 Task: Send an email with the signature Caleb Scott with the subject 'Apology' and the message 'Please find below my proposed solution.' from softage.1@softage.net to softage.7@softage.net and softage.8@softage.net with an attached document Privacy_policy.pdf
Action: Mouse moved to (120, 150)
Screenshot: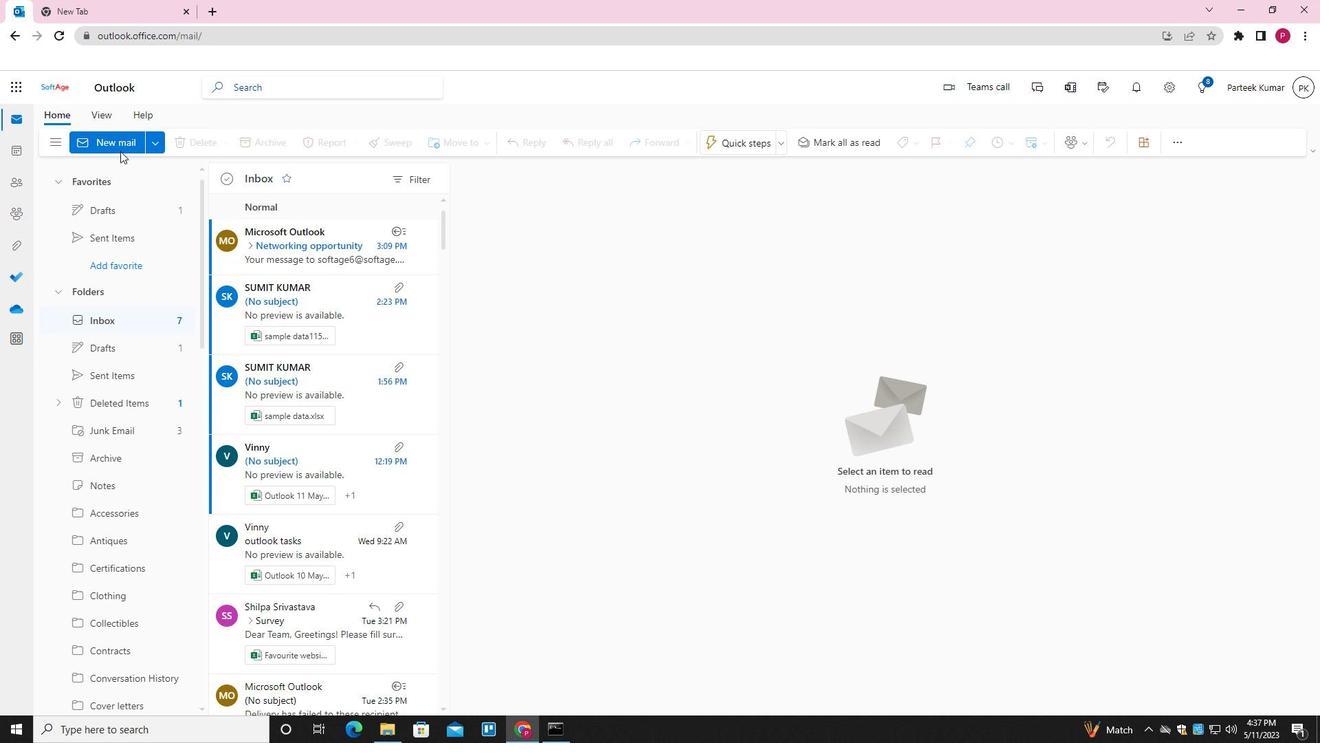
Action: Mouse pressed left at (120, 150)
Screenshot: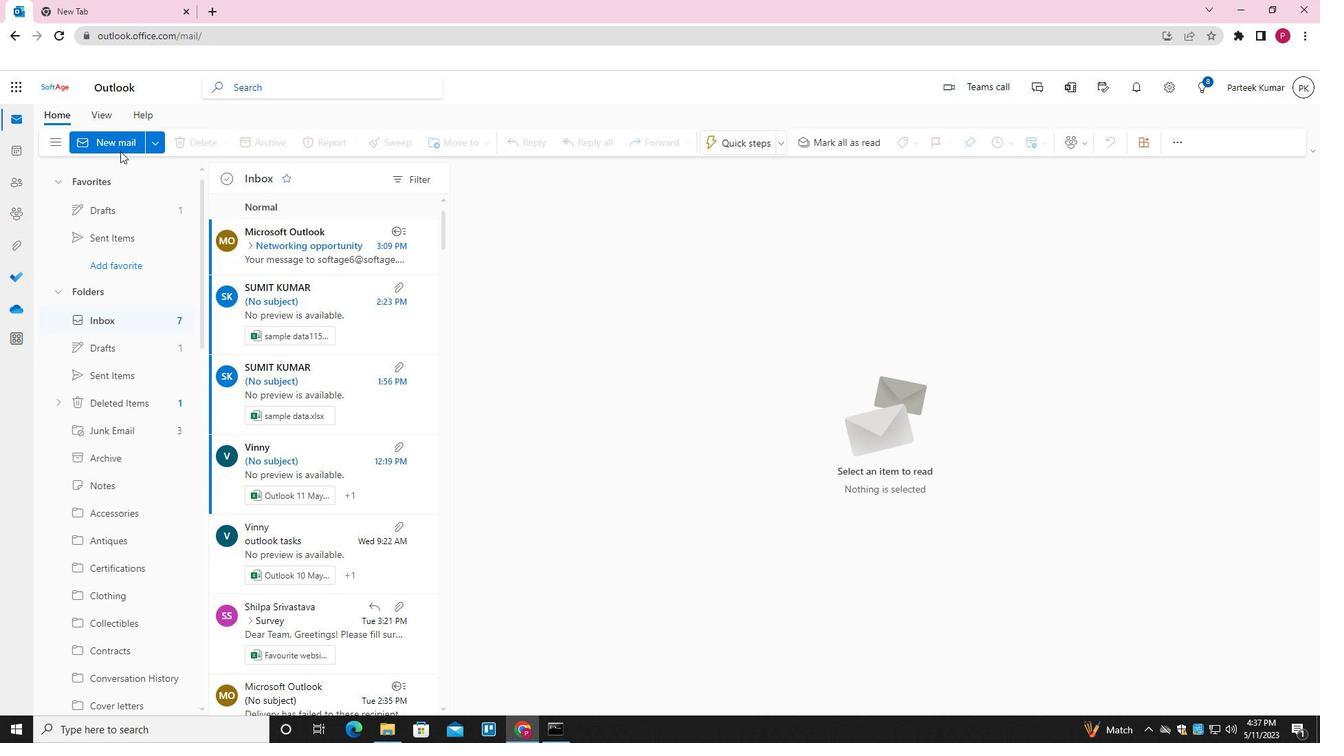 
Action: Mouse moved to (563, 362)
Screenshot: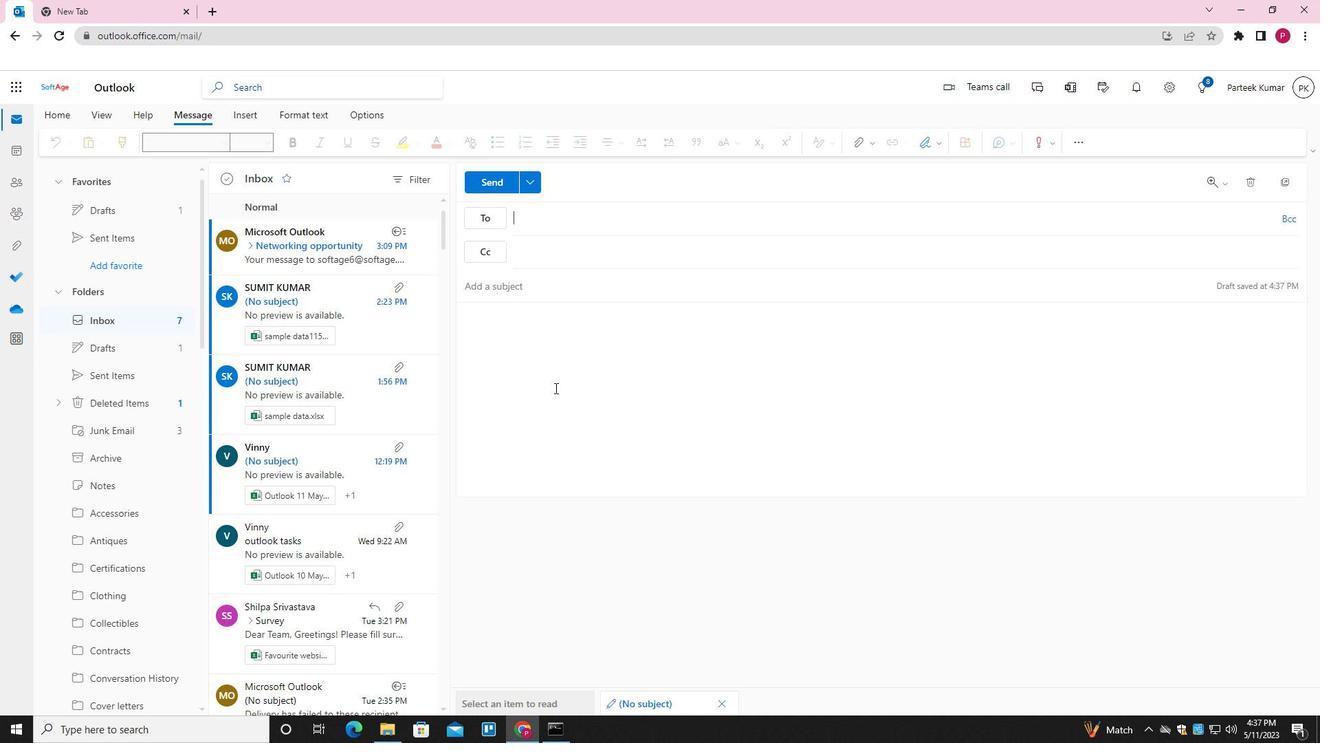 
Action: Mouse pressed left at (563, 362)
Screenshot: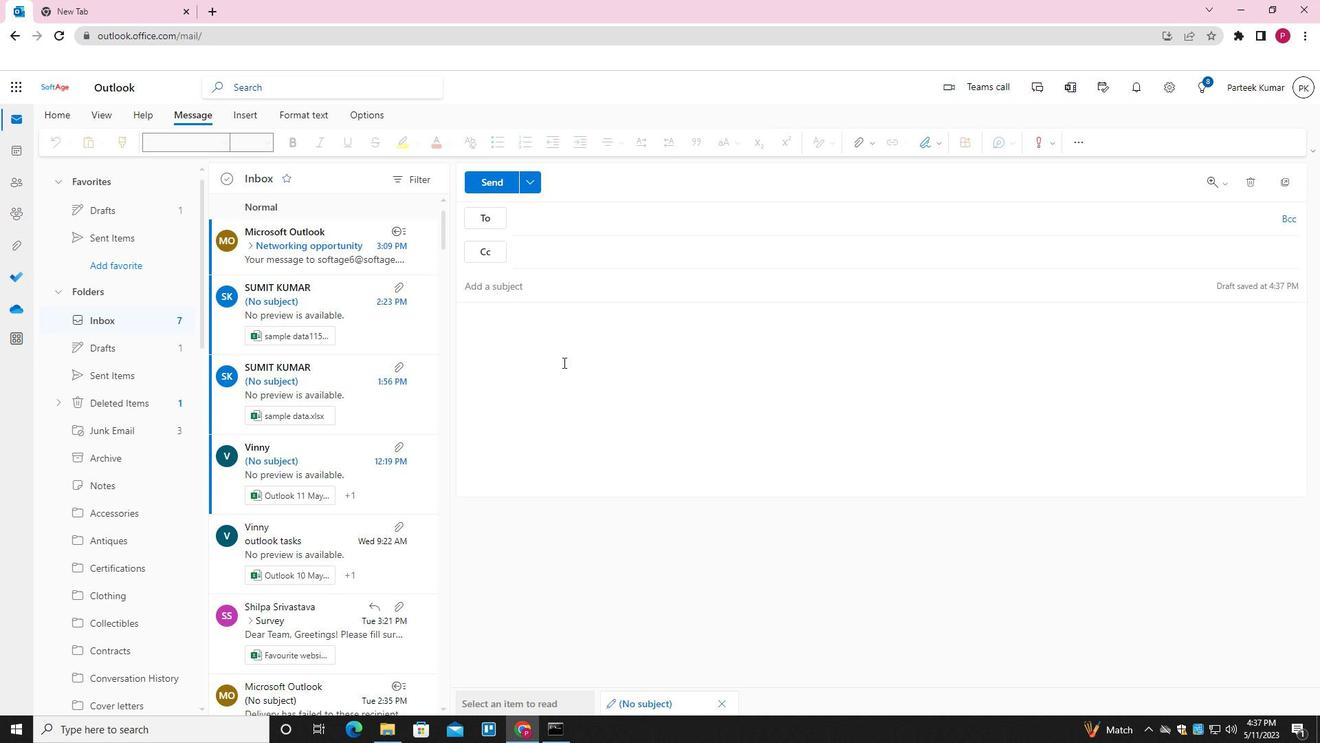 
Action: Mouse moved to (939, 138)
Screenshot: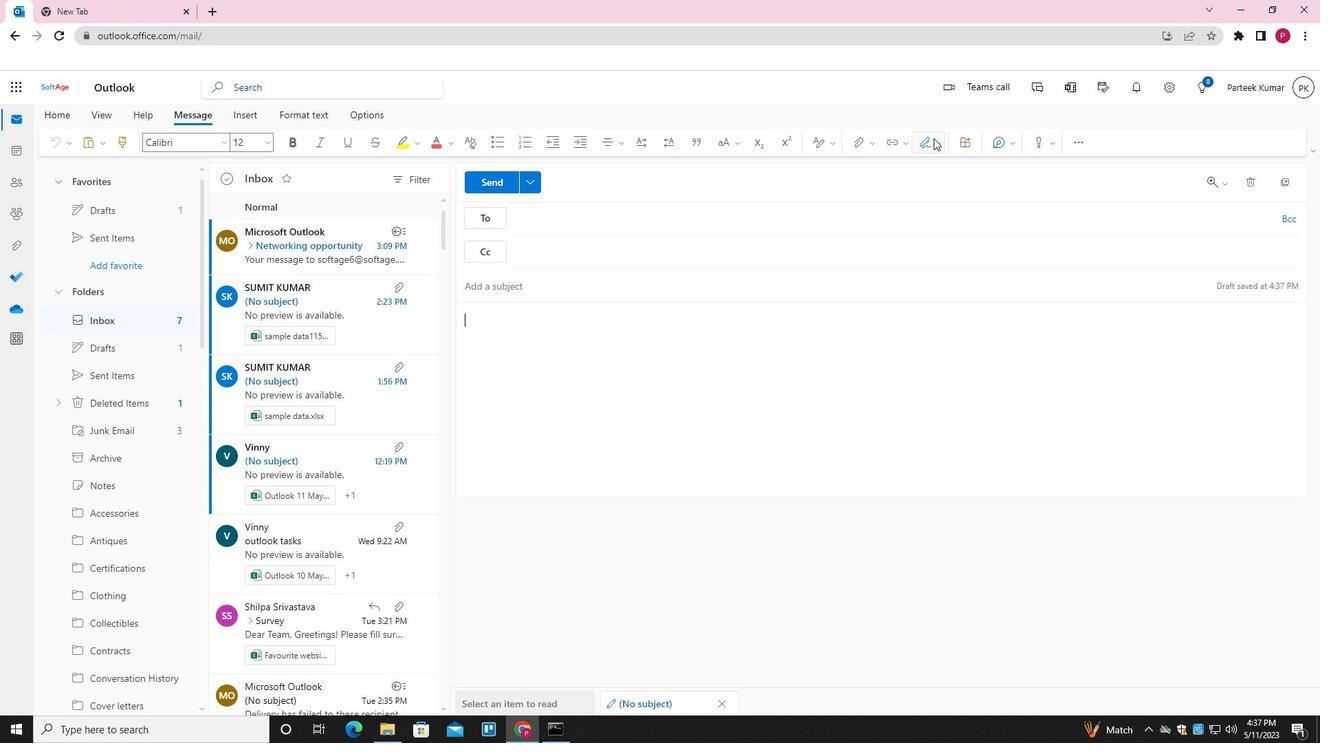 
Action: Mouse pressed left at (939, 138)
Screenshot: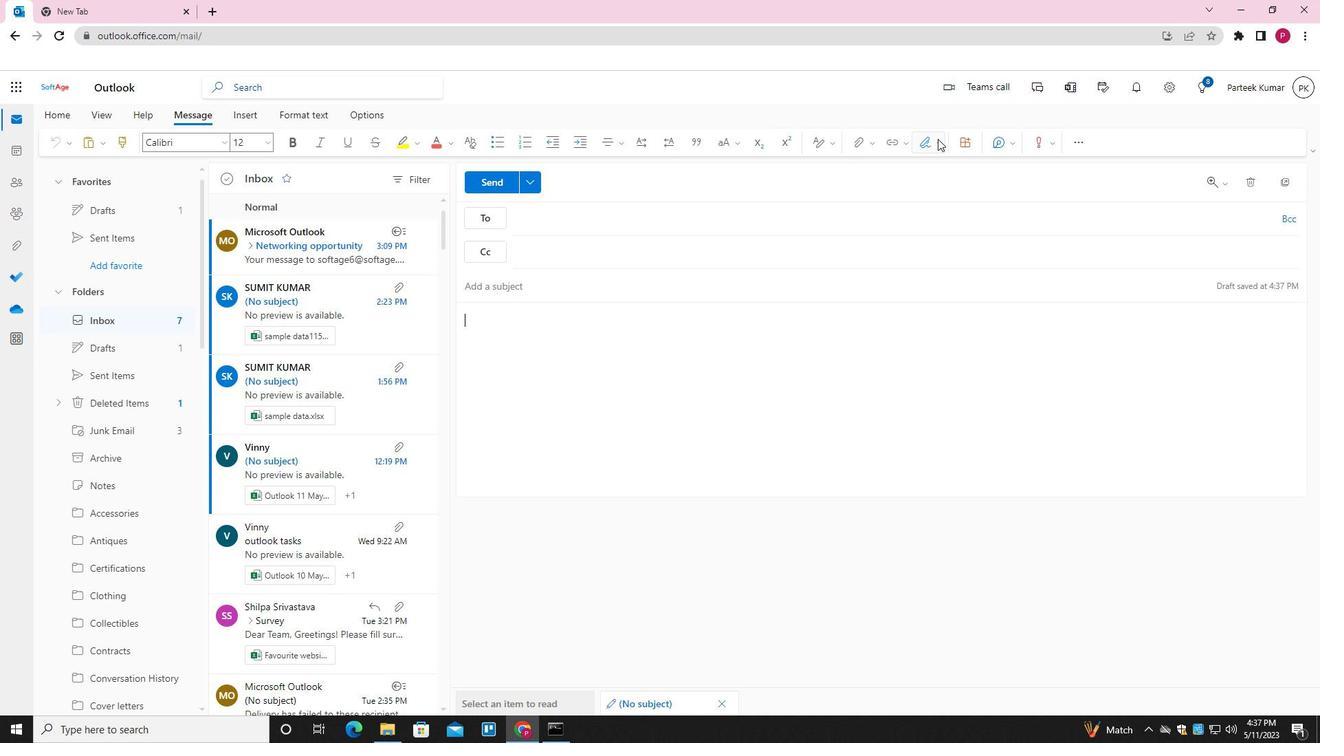 
Action: Mouse moved to (906, 198)
Screenshot: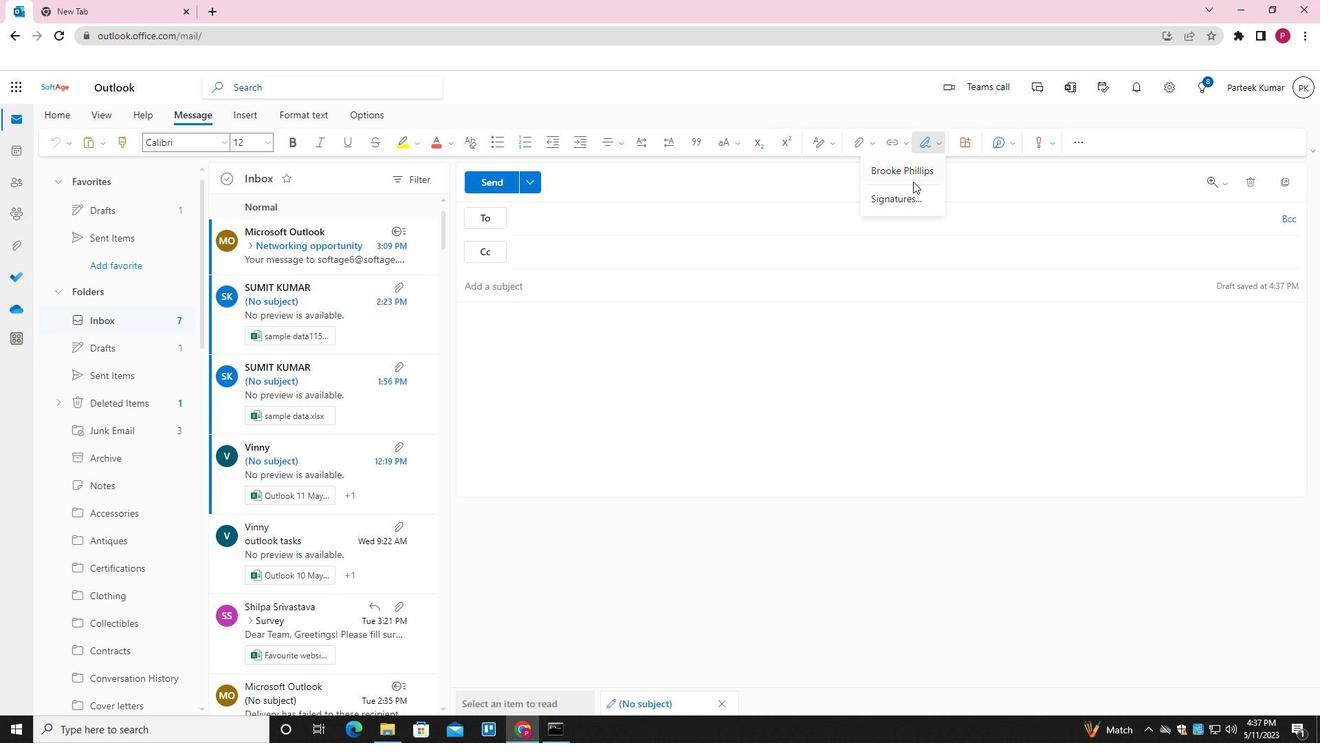 
Action: Mouse pressed left at (906, 198)
Screenshot: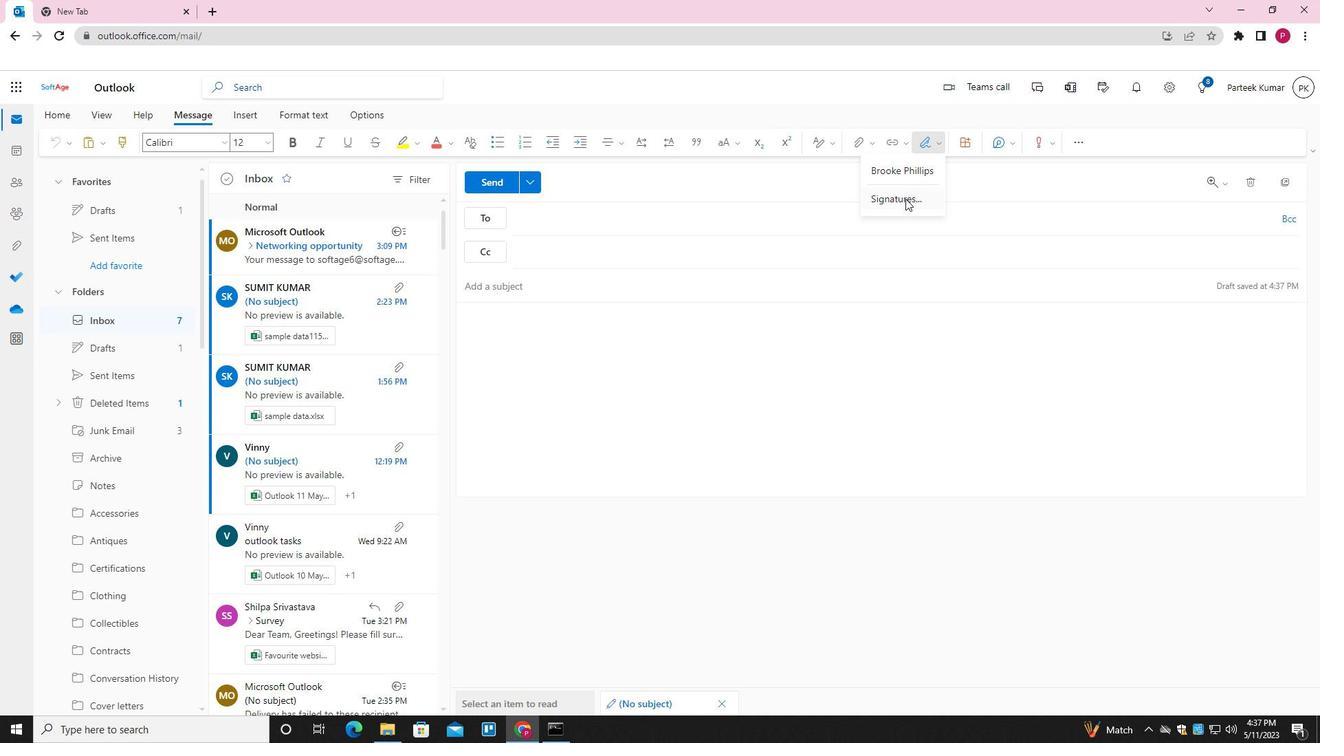 
Action: Mouse moved to (943, 250)
Screenshot: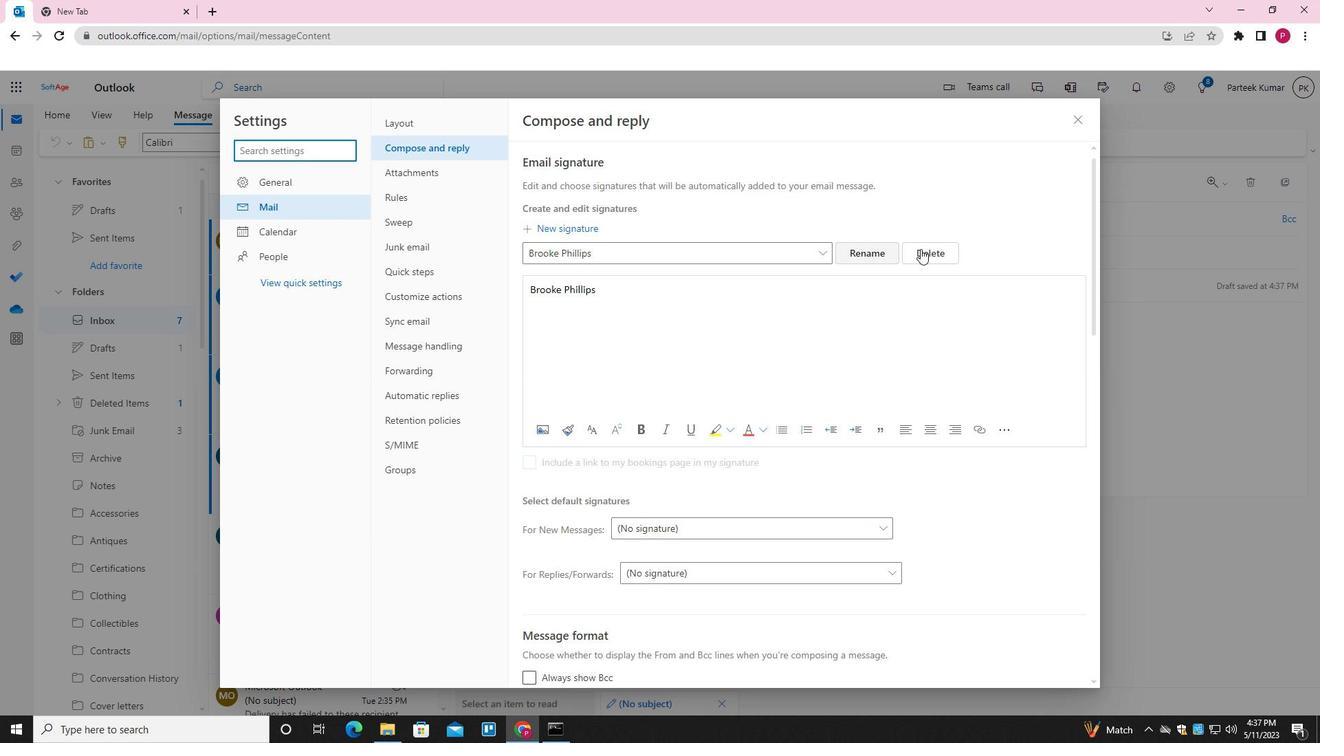 
Action: Mouse pressed left at (943, 250)
Screenshot: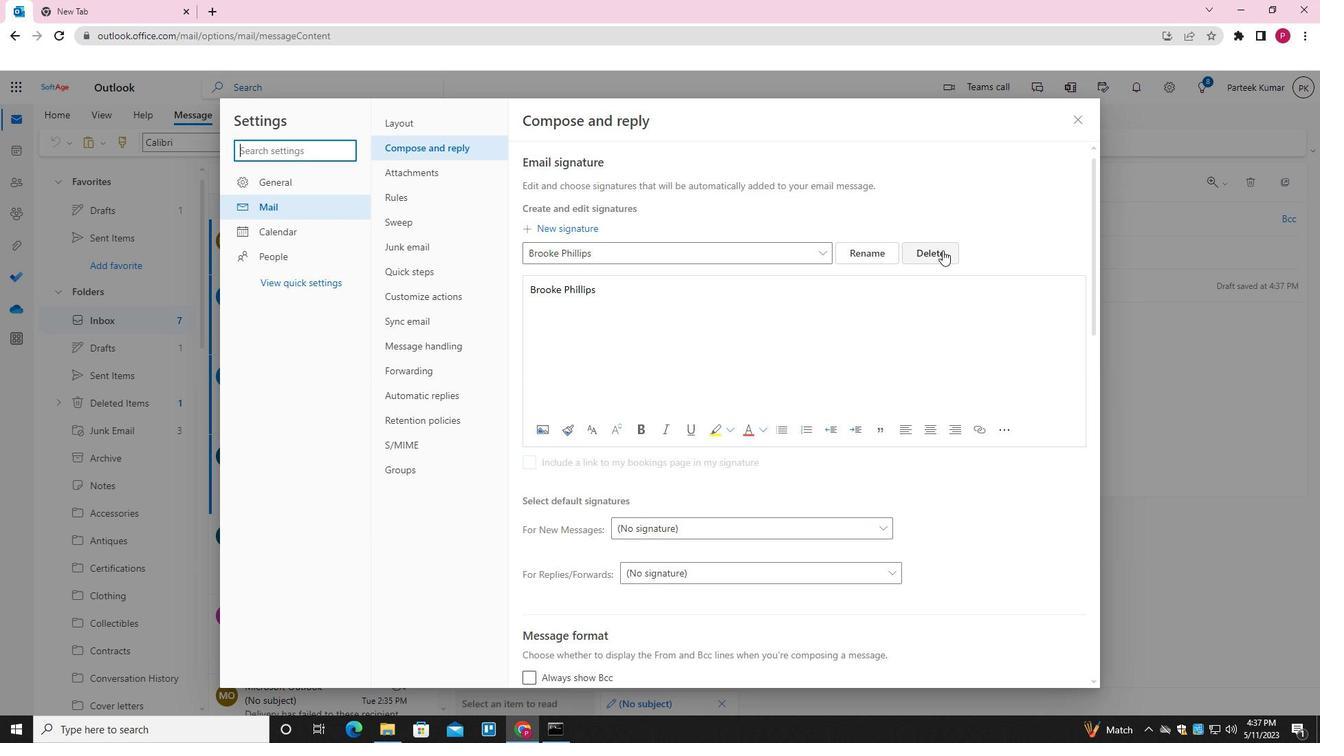 
Action: Mouse moved to (658, 259)
Screenshot: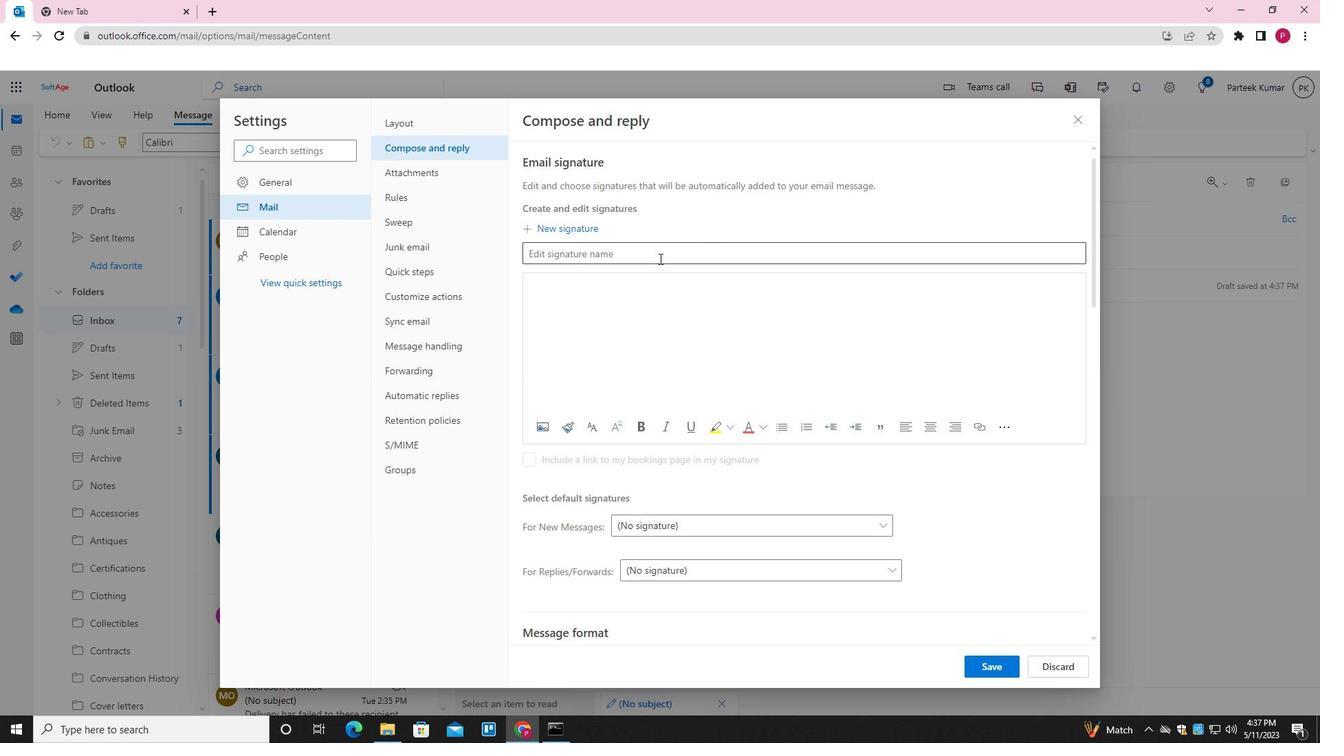 
Action: Mouse pressed left at (658, 259)
Screenshot: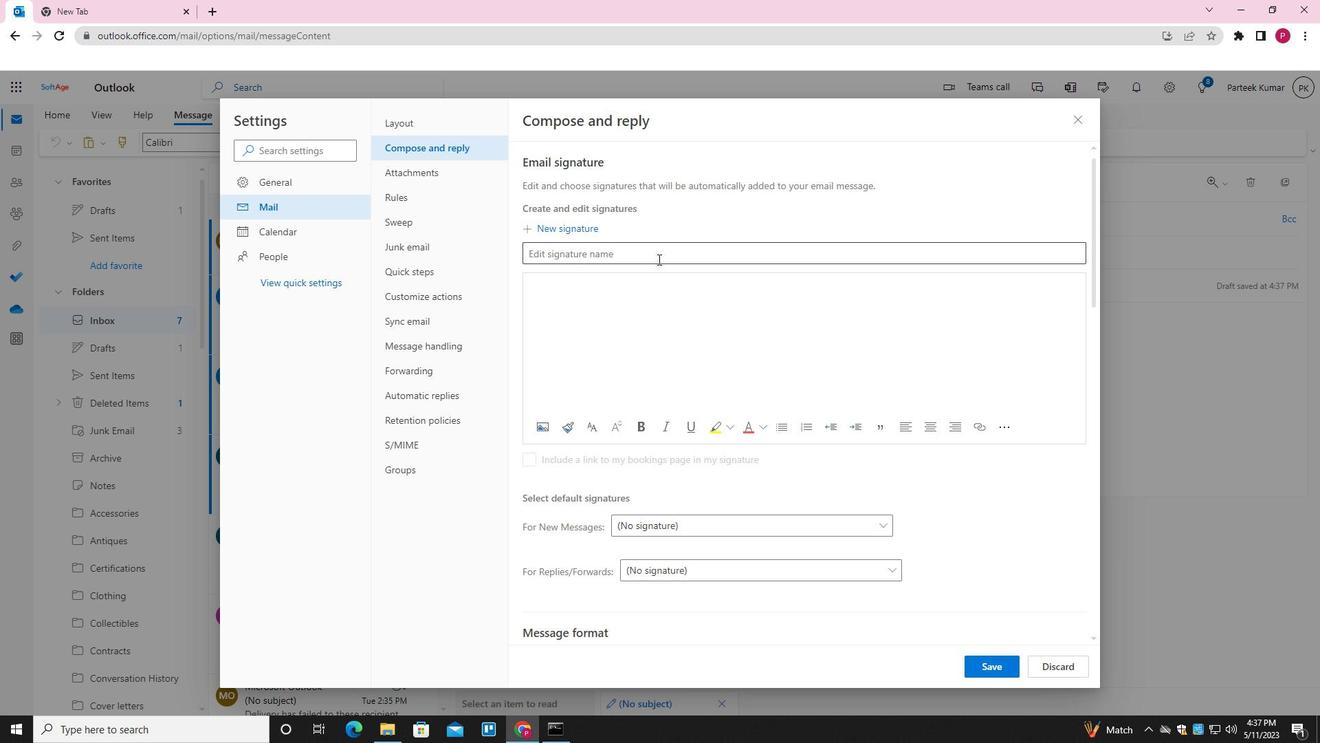 
Action: Key pressed <Key.shift>CALEB<Key.space><Key.shift>SCOTT
Screenshot: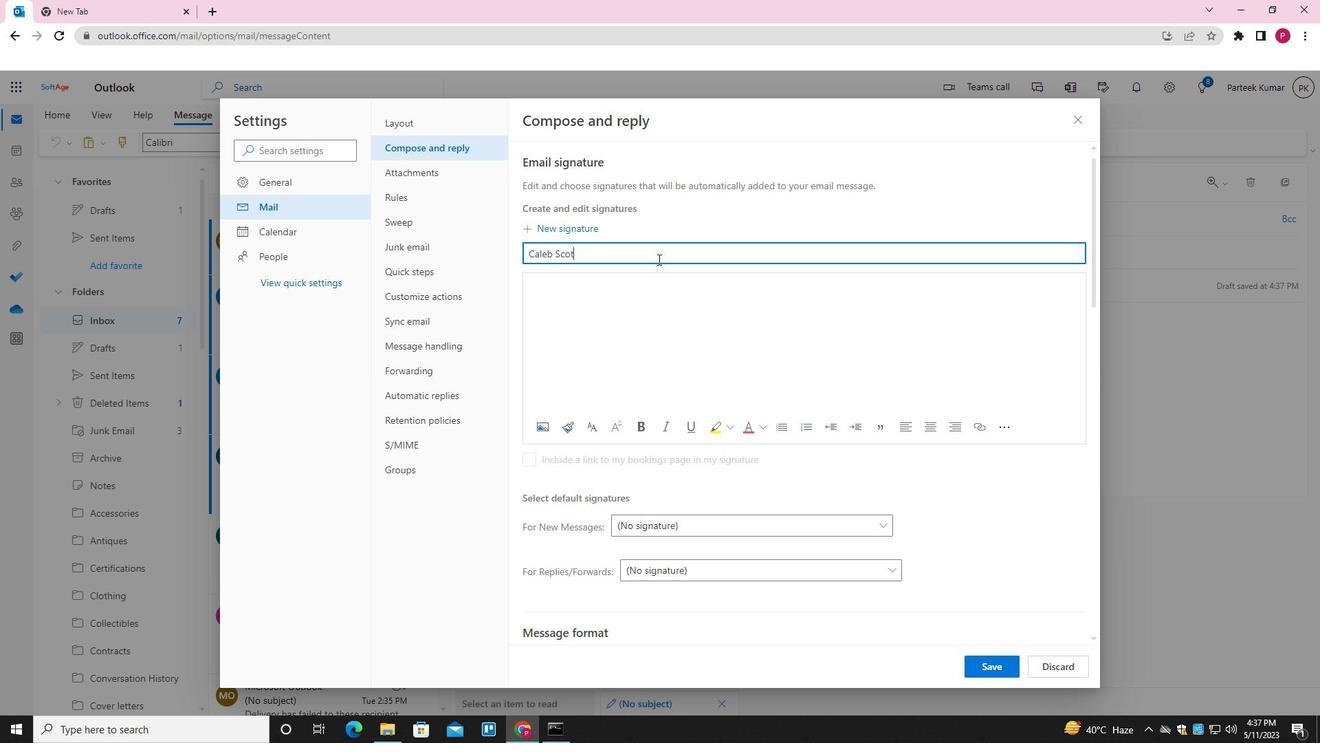 
Action: Mouse moved to (669, 302)
Screenshot: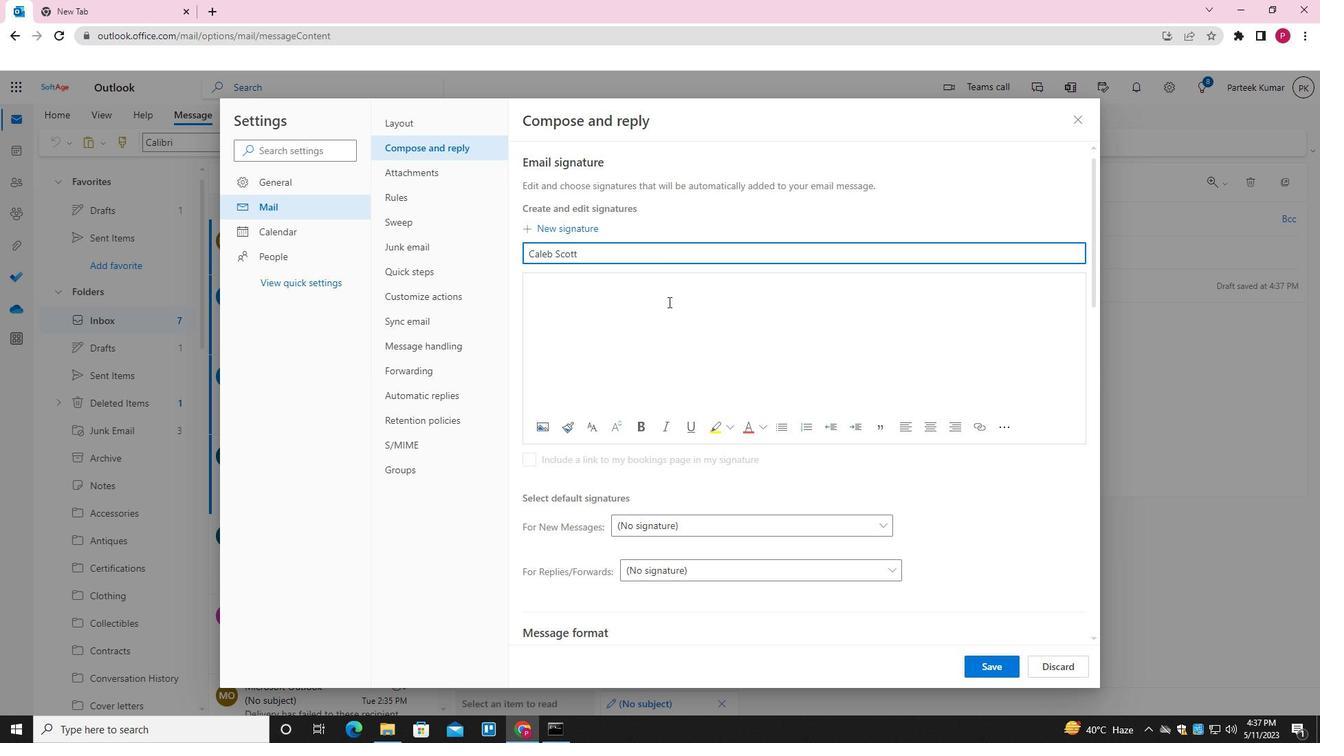 
Action: Mouse pressed left at (669, 302)
Screenshot: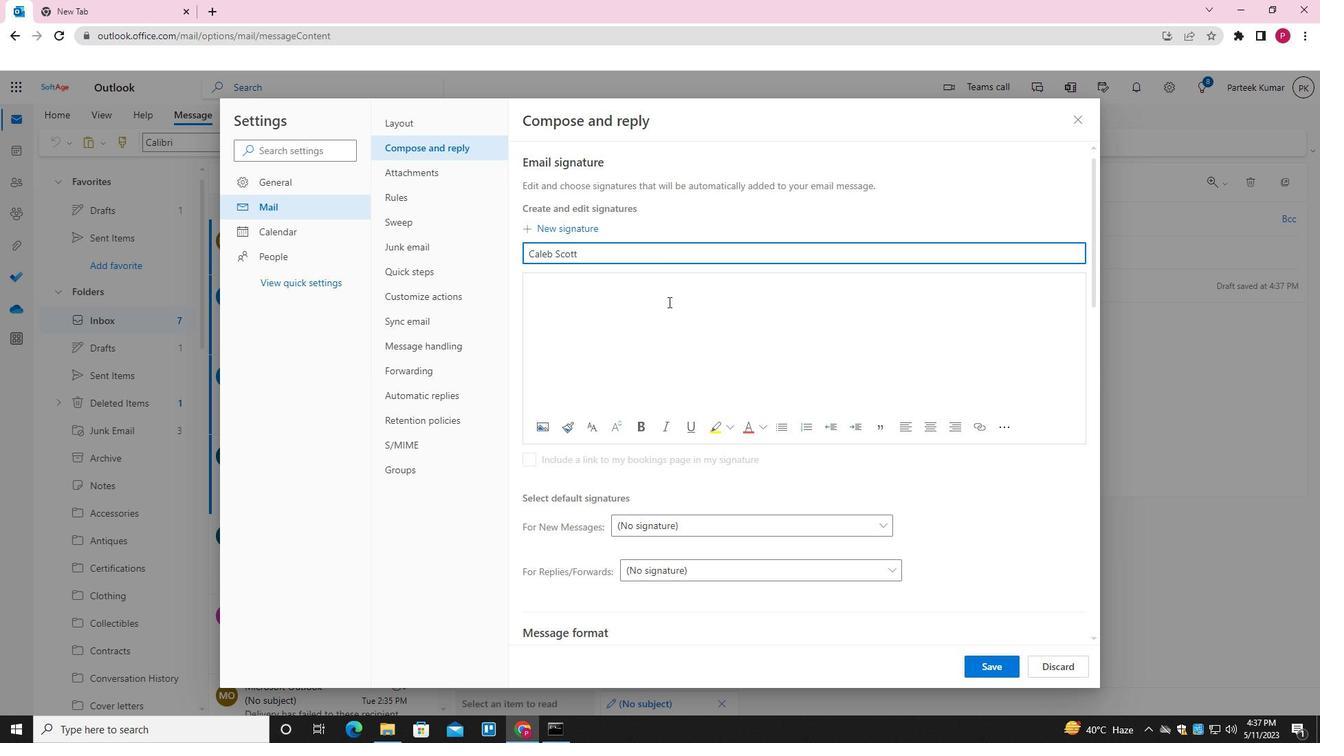 
Action: Key pressed <Key.shift>CALEB<Key.space><Key.shift>SCOTT
Screenshot: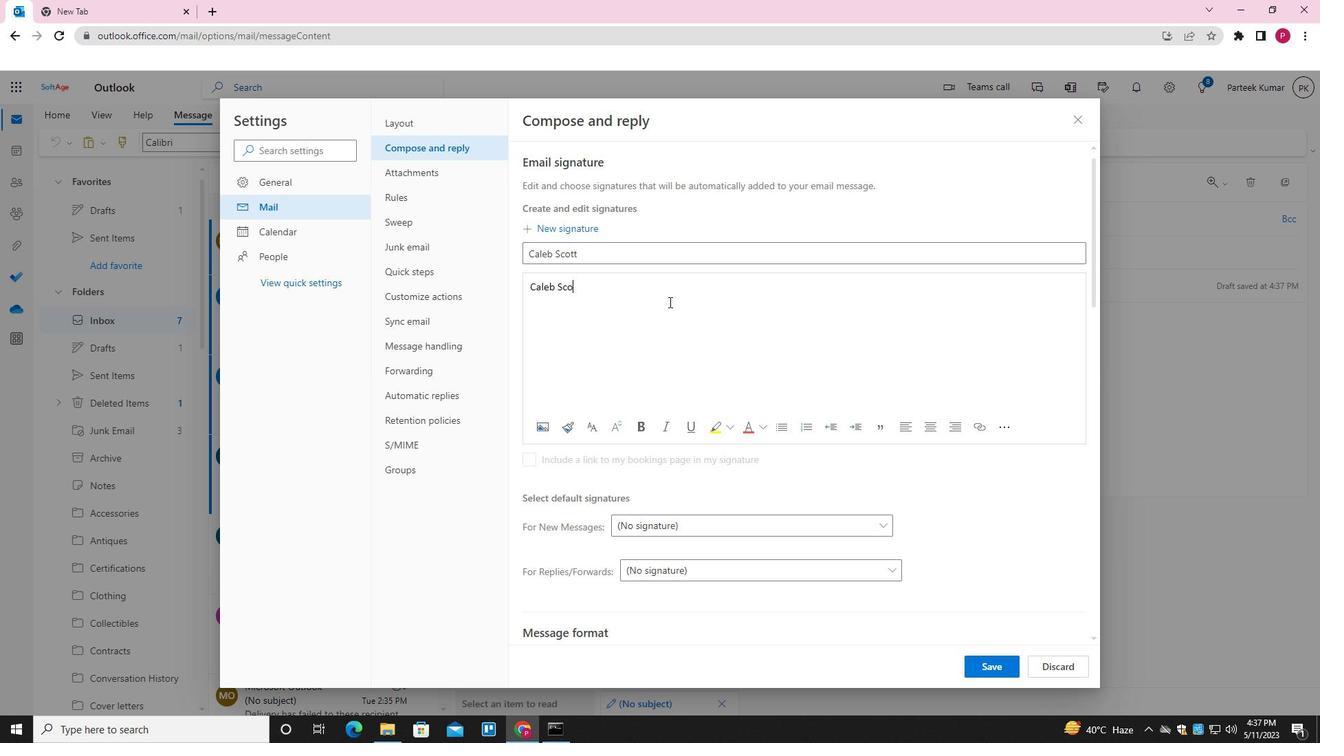 
Action: Mouse moved to (990, 661)
Screenshot: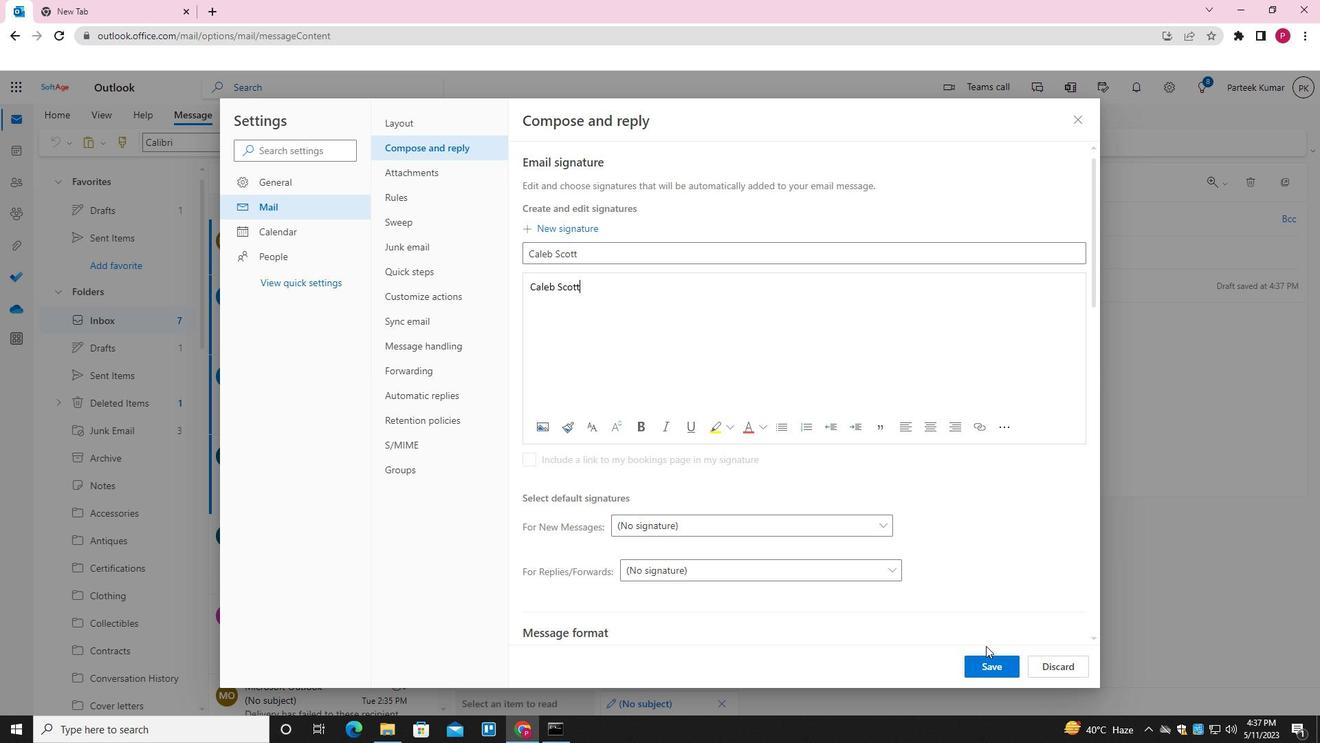 
Action: Mouse pressed left at (990, 661)
Screenshot: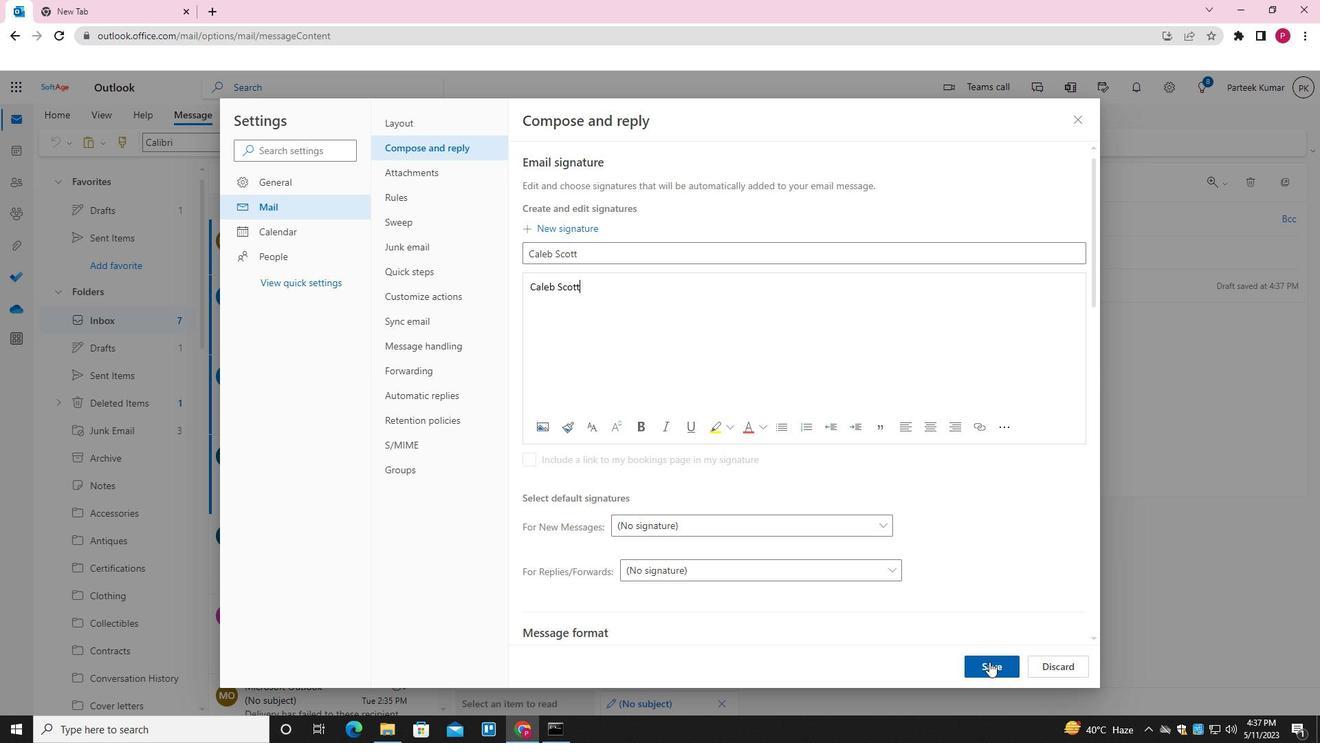 
Action: Mouse moved to (1082, 123)
Screenshot: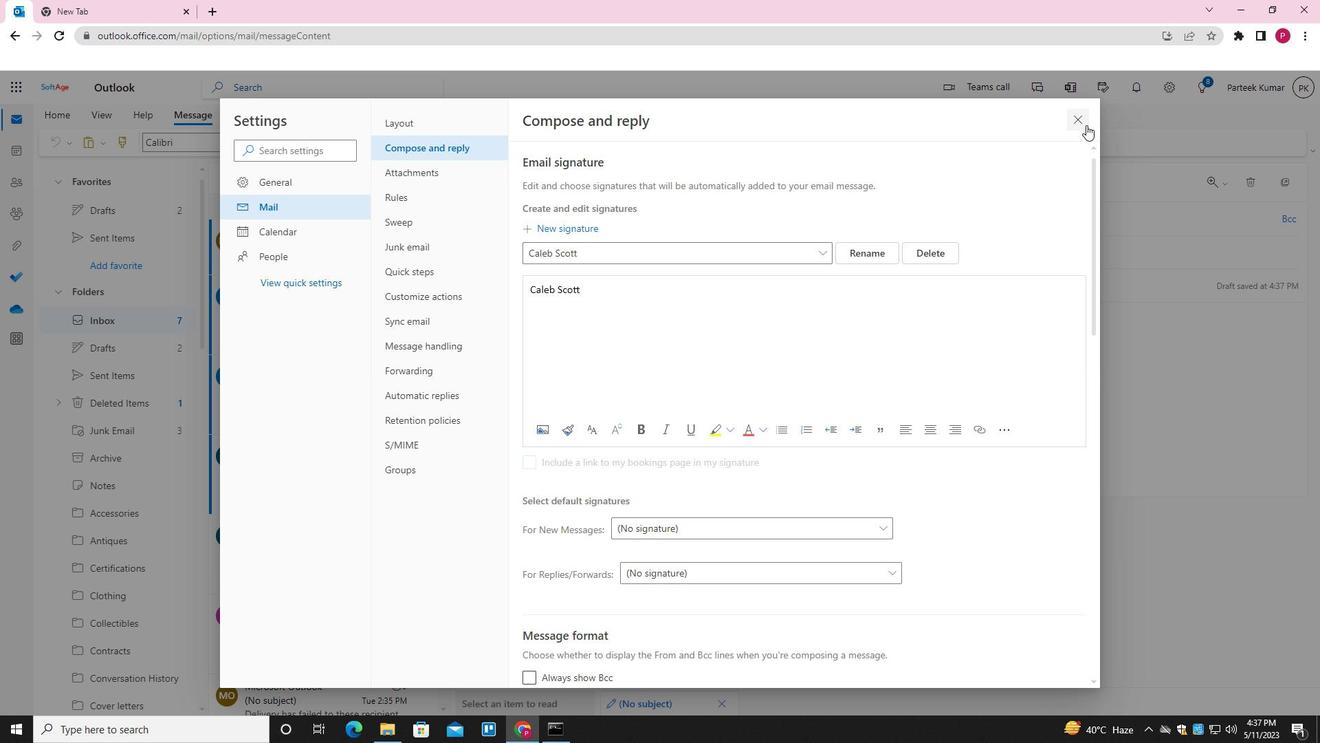 
Action: Mouse pressed left at (1082, 123)
Screenshot: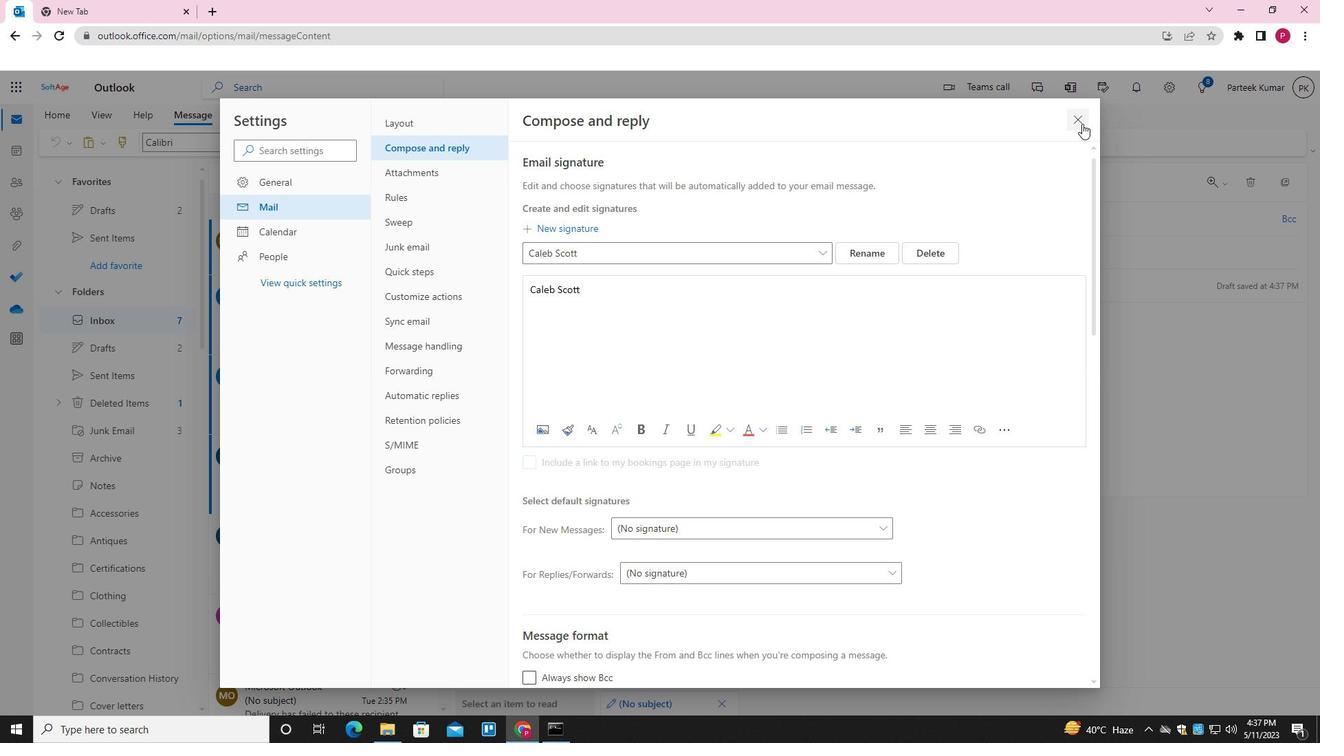 
Action: Mouse moved to (668, 322)
Screenshot: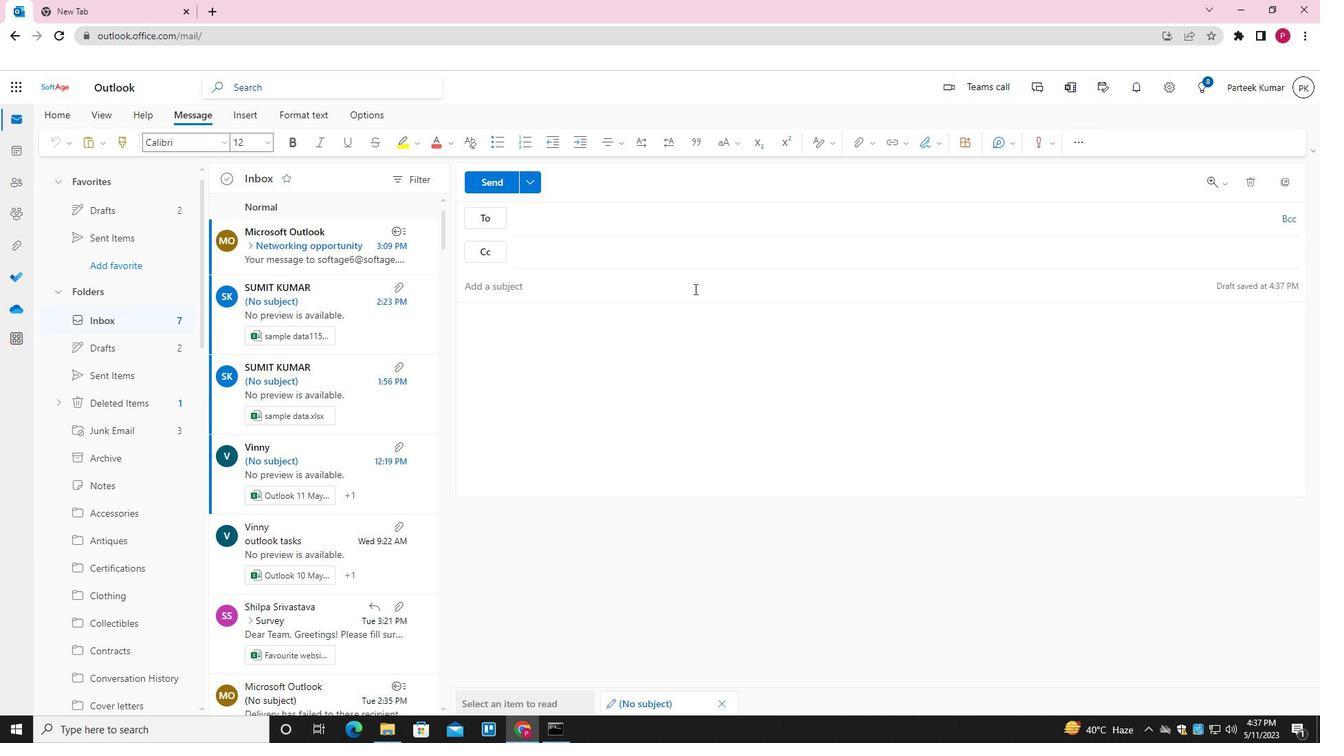 
Action: Mouse pressed left at (668, 322)
Screenshot: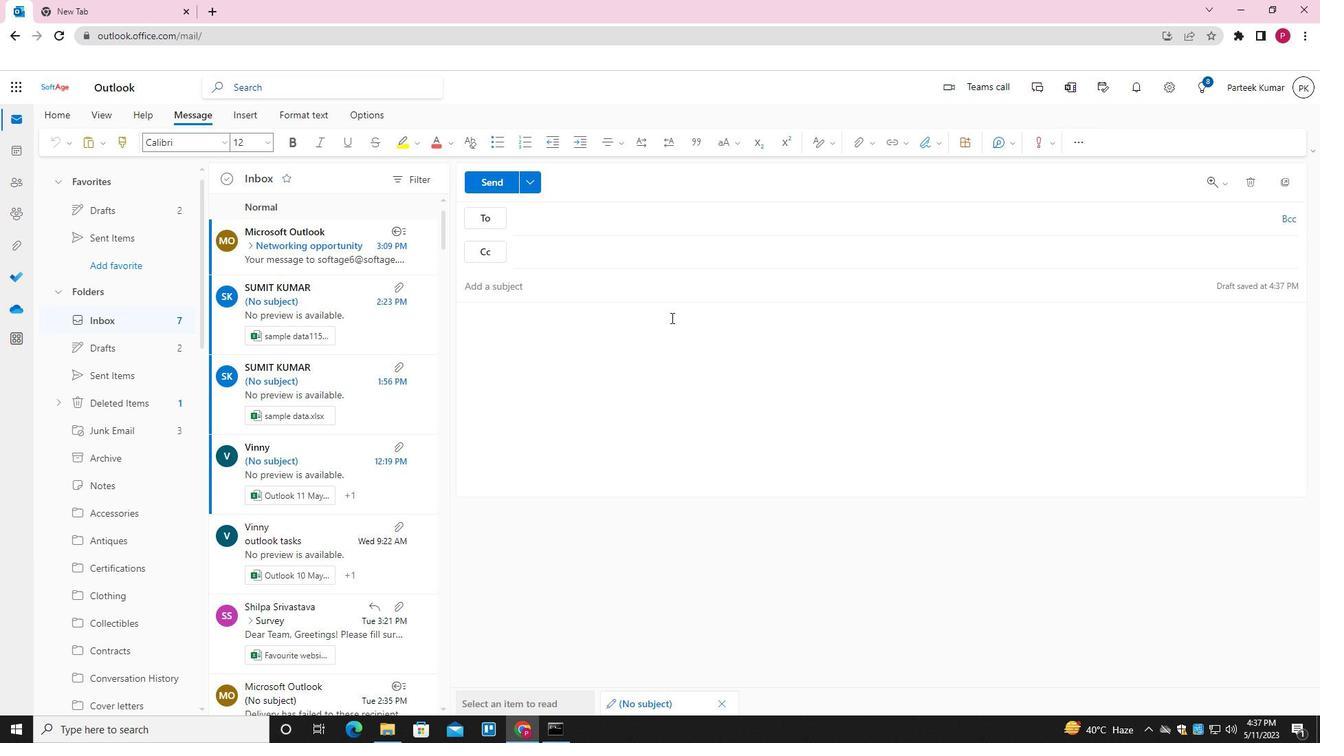 
Action: Mouse moved to (939, 145)
Screenshot: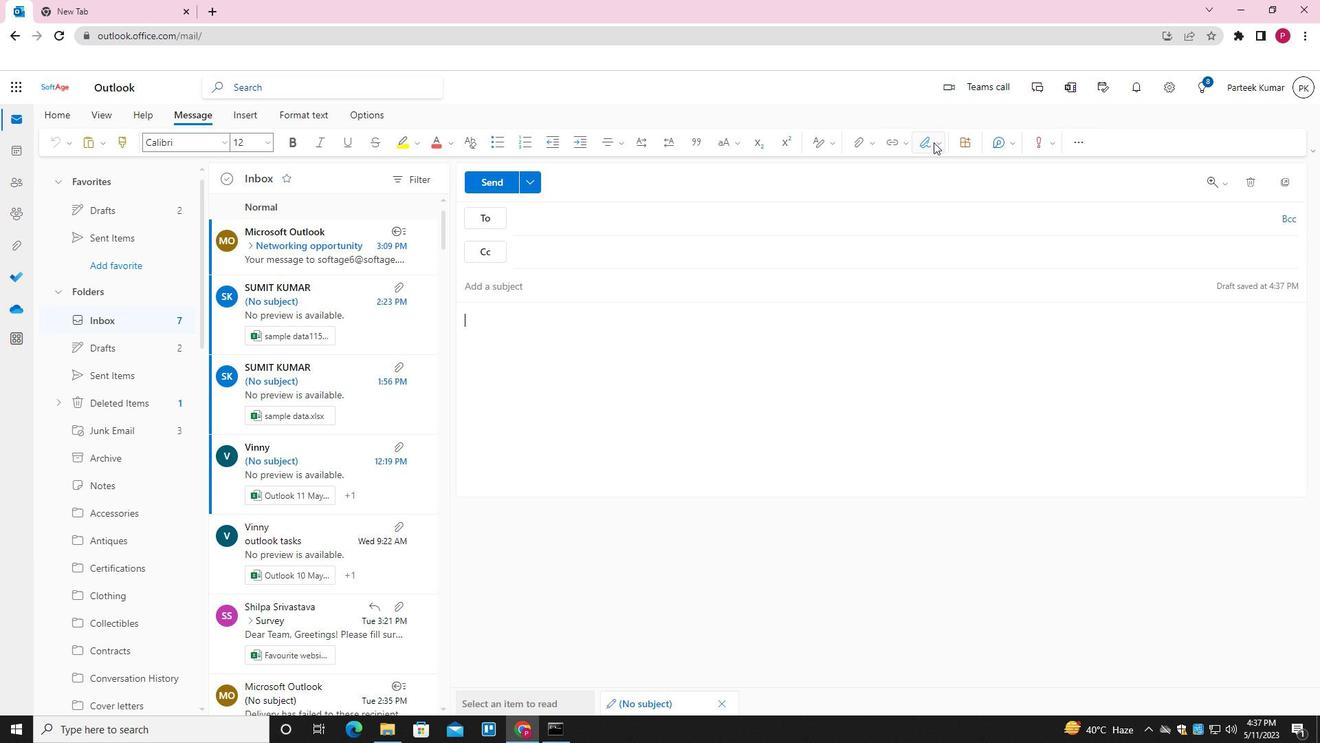 
Action: Mouse pressed left at (939, 145)
Screenshot: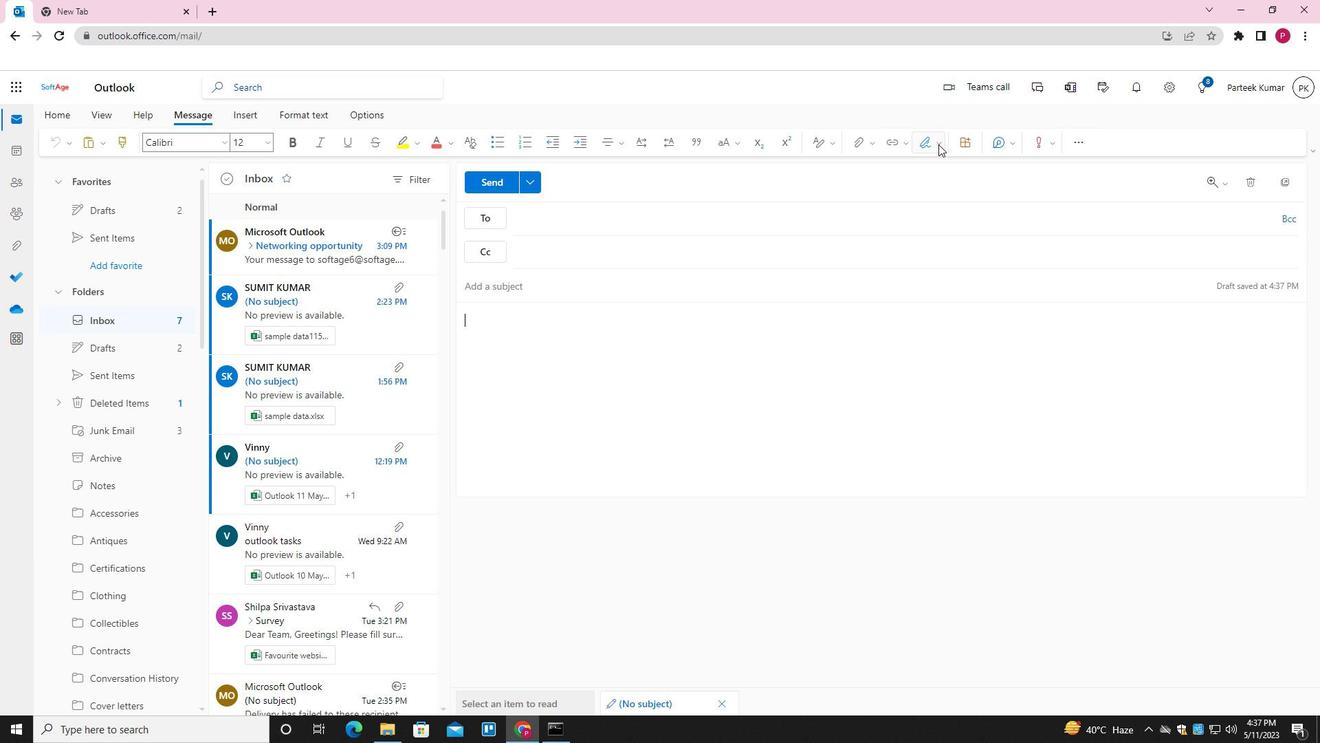 
Action: Mouse moved to (910, 171)
Screenshot: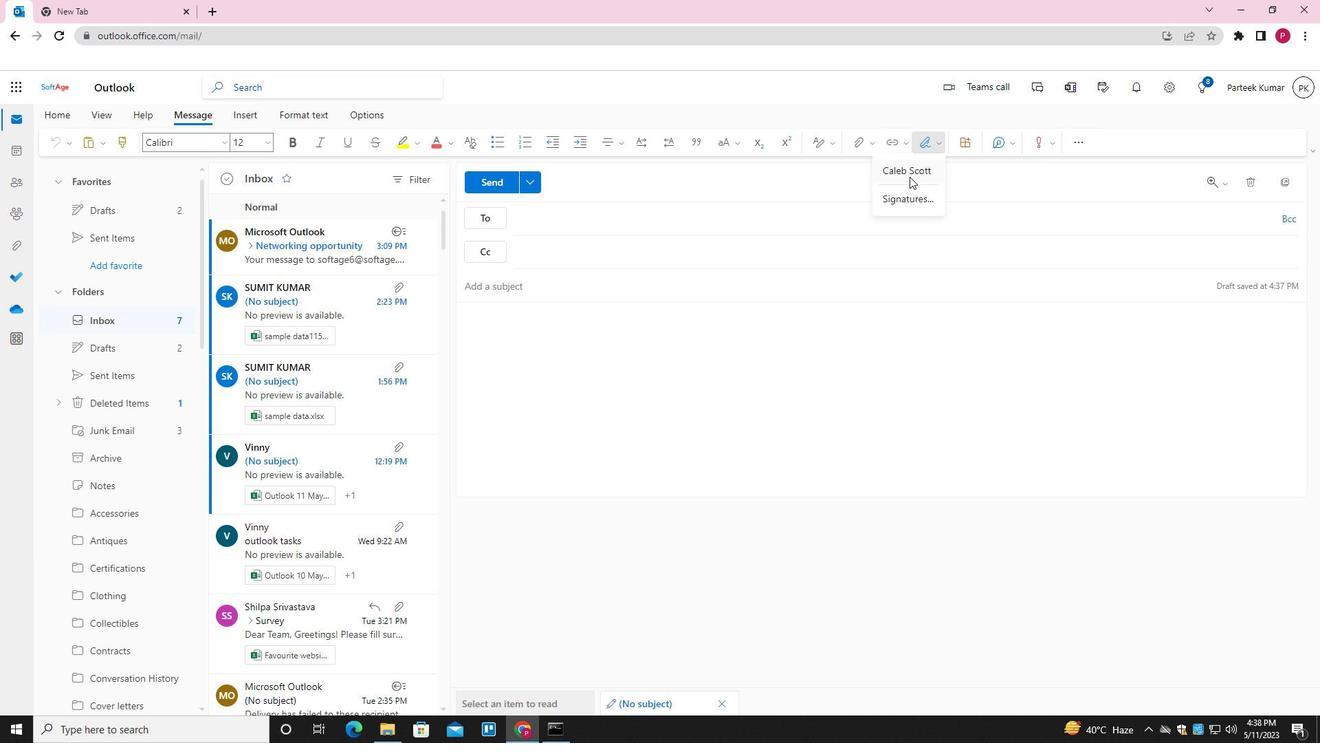 
Action: Mouse pressed left at (910, 171)
Screenshot: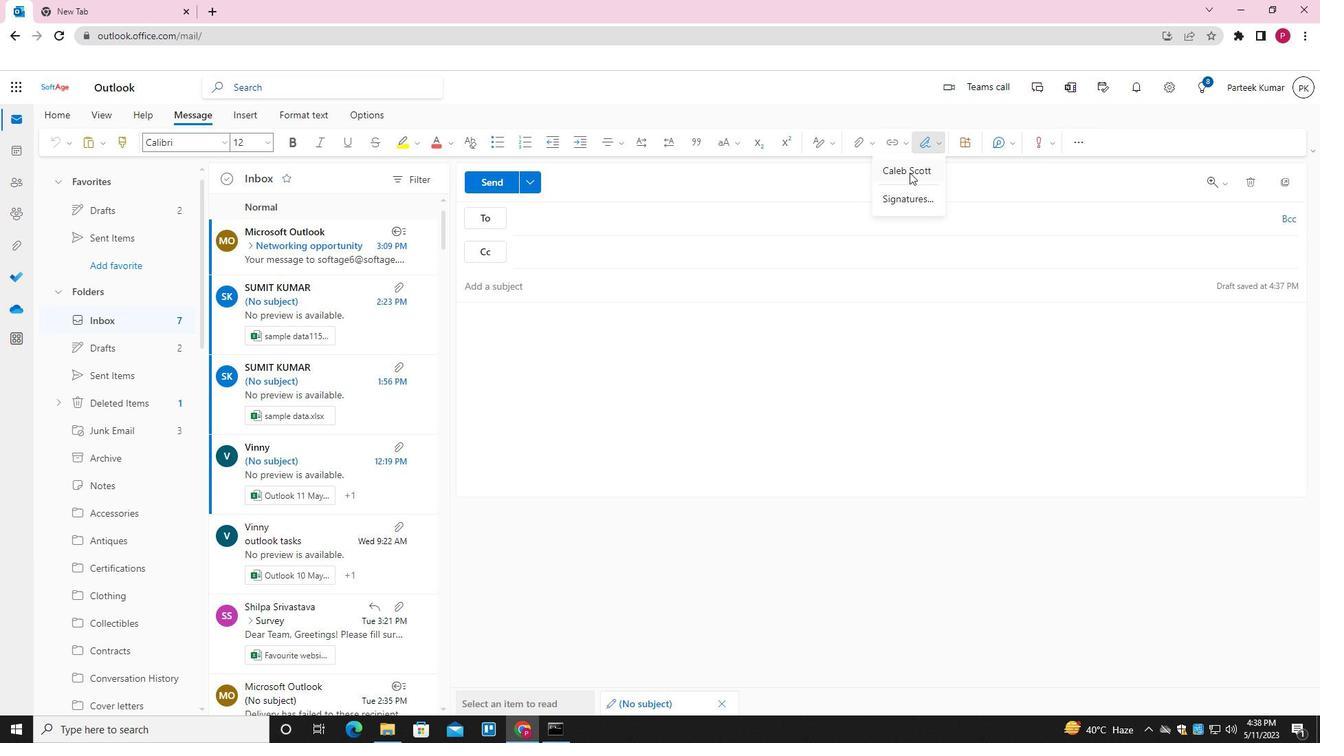 
Action: Mouse moved to (553, 286)
Screenshot: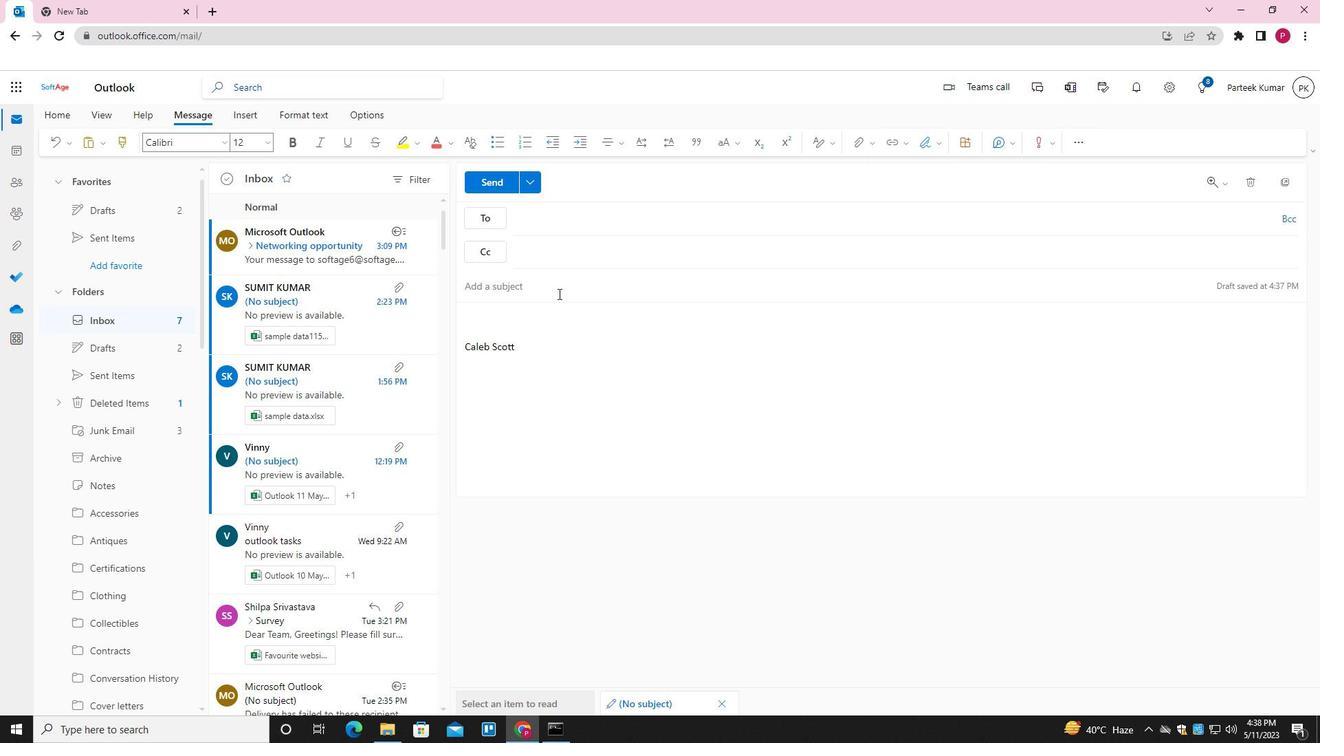 
Action: Mouse pressed left at (553, 286)
Screenshot: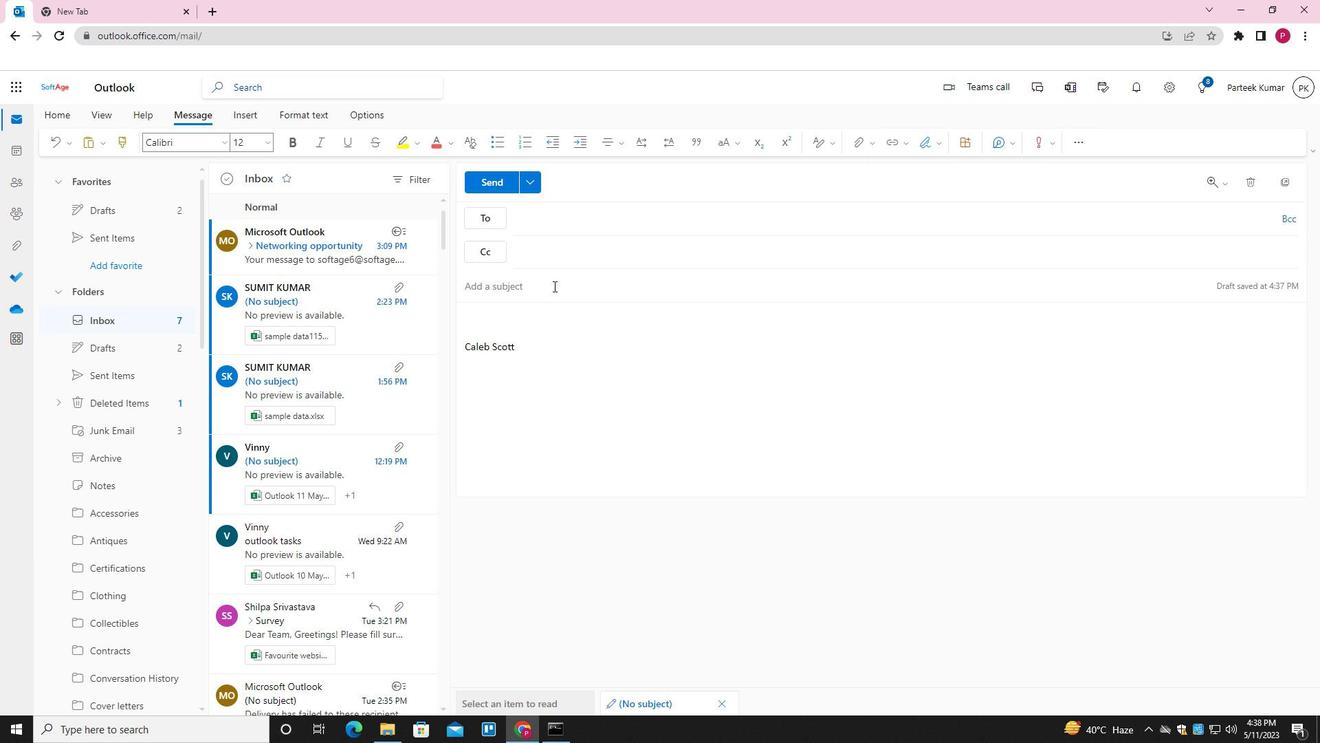 
Action: Key pressed <Key.shift>APOLOGY
Screenshot: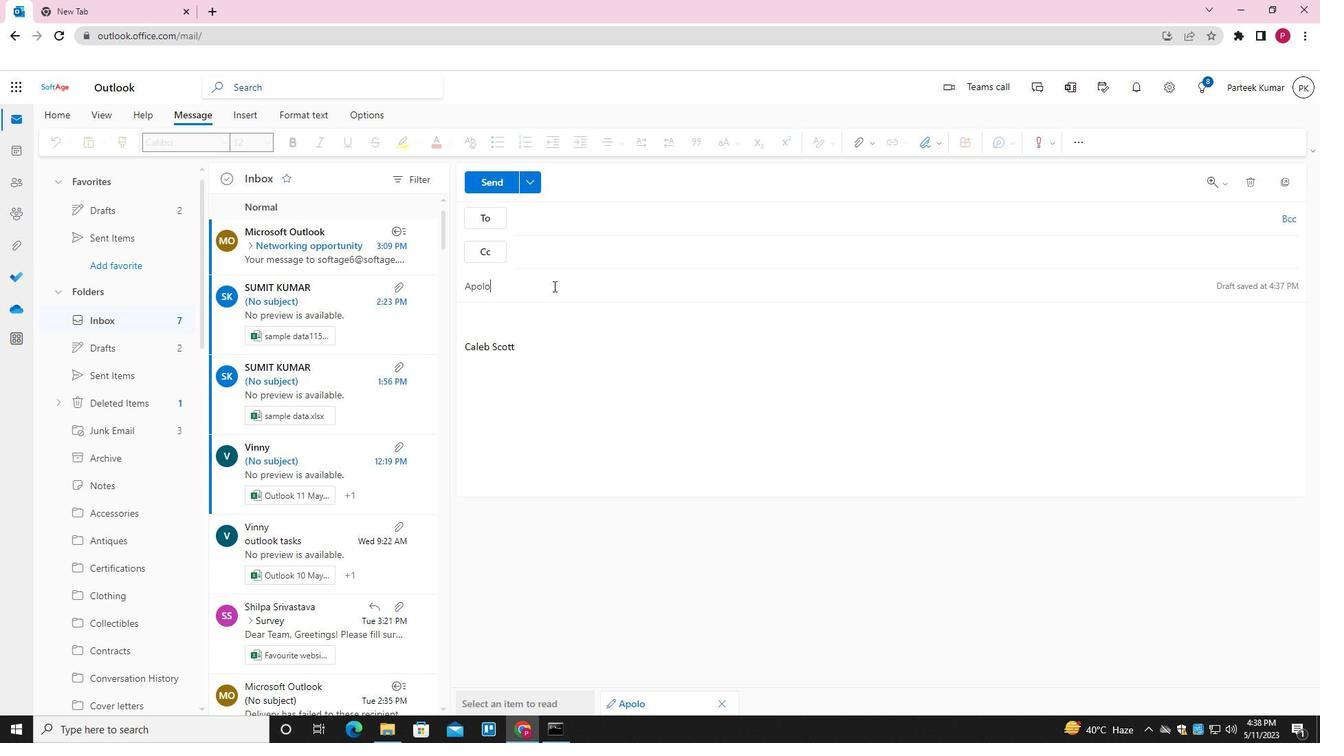 
Action: Mouse moved to (562, 324)
Screenshot: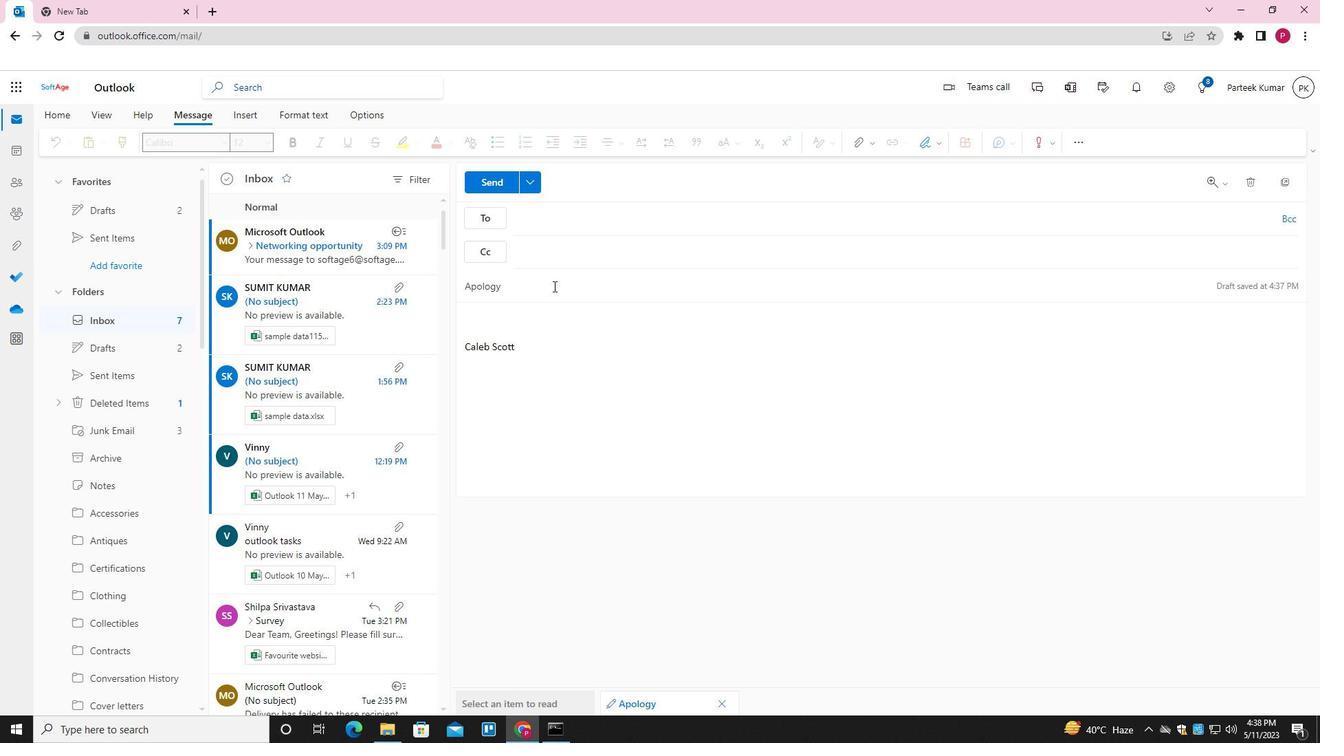 
Action: Mouse pressed left at (562, 324)
Screenshot: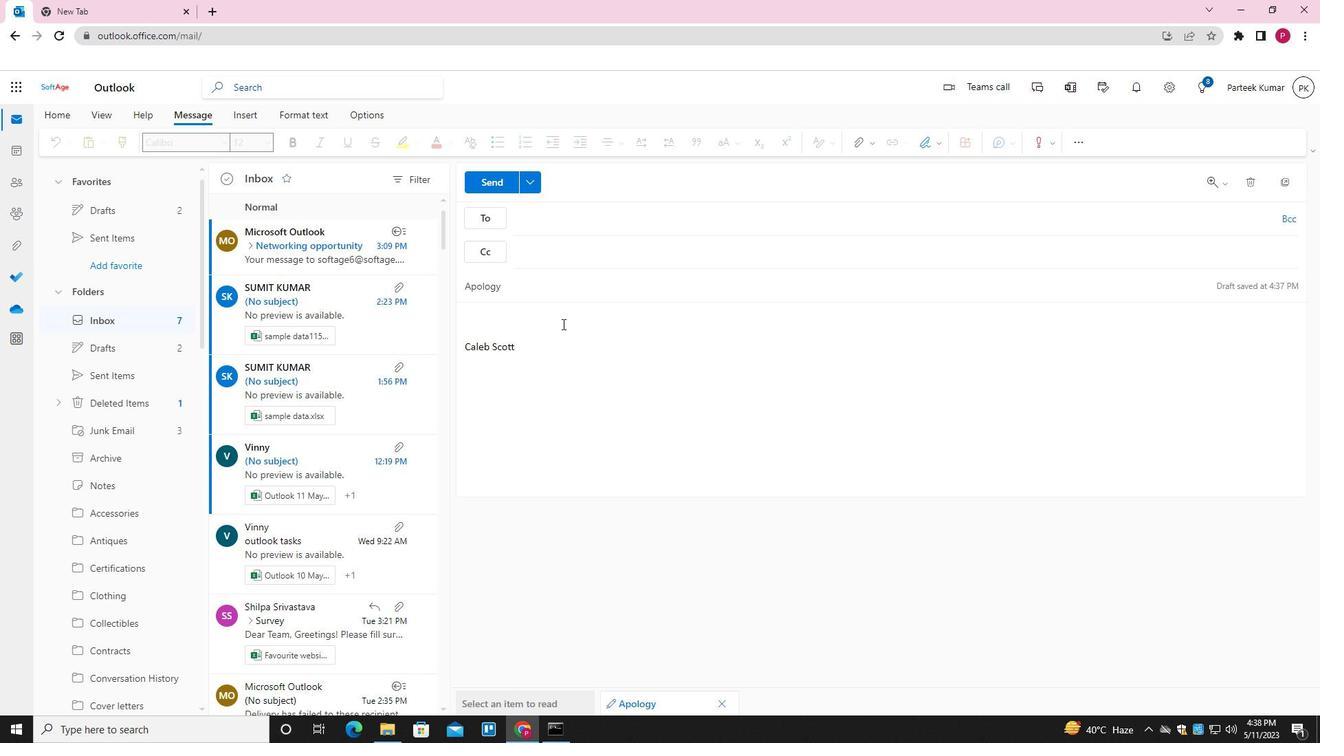 
Action: Key pressed <Key.shift>PLEASE<Key.space>FIND<Key.space>BELOW<Key.space>MY<Key.space>PROPOSED<Key.space>SOLUTION<Key.space>
Screenshot: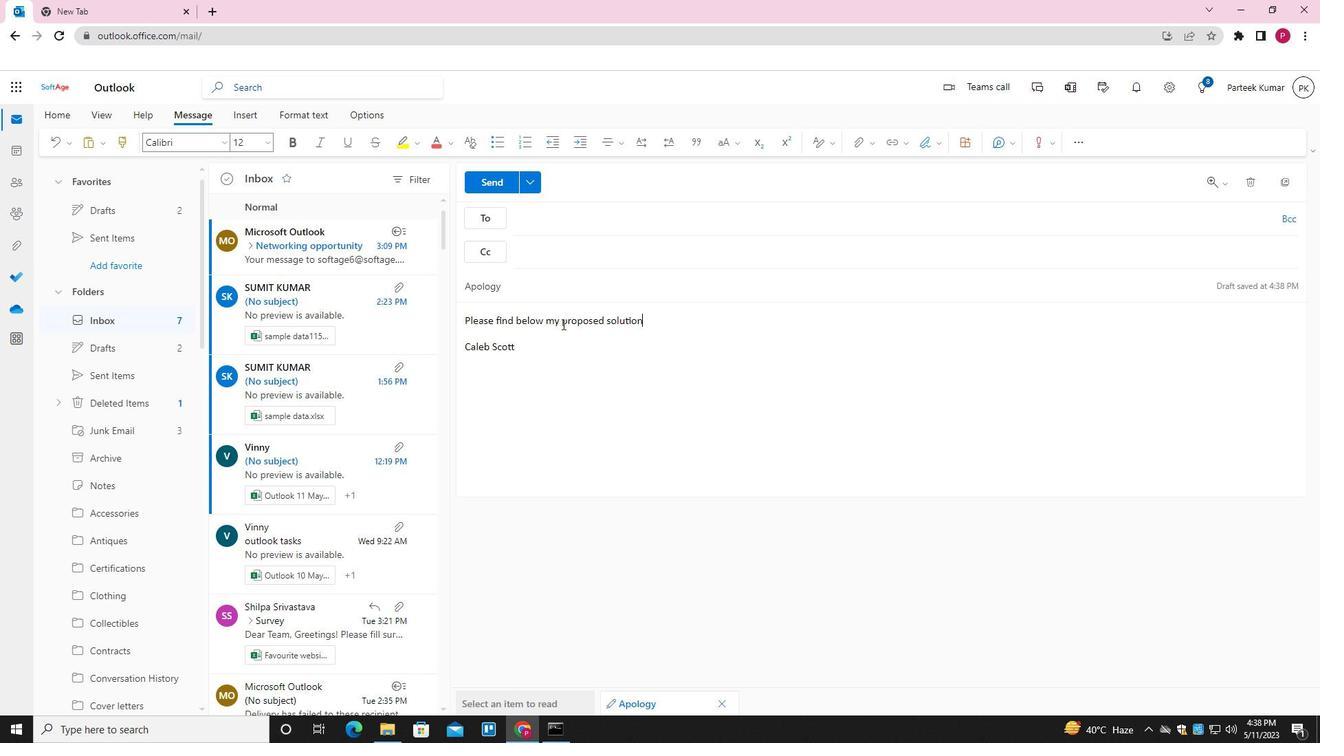 
Action: Mouse moved to (604, 218)
Screenshot: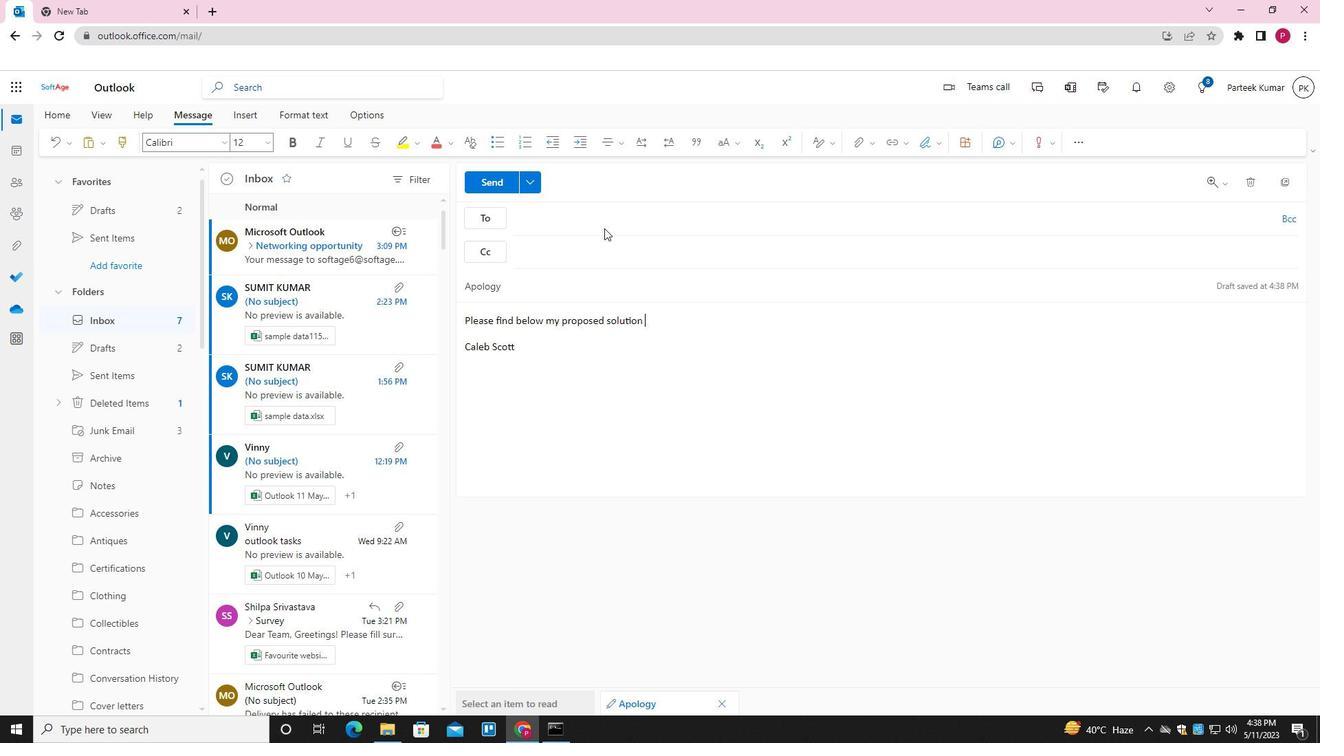 
Action: Mouse pressed left at (604, 218)
Screenshot: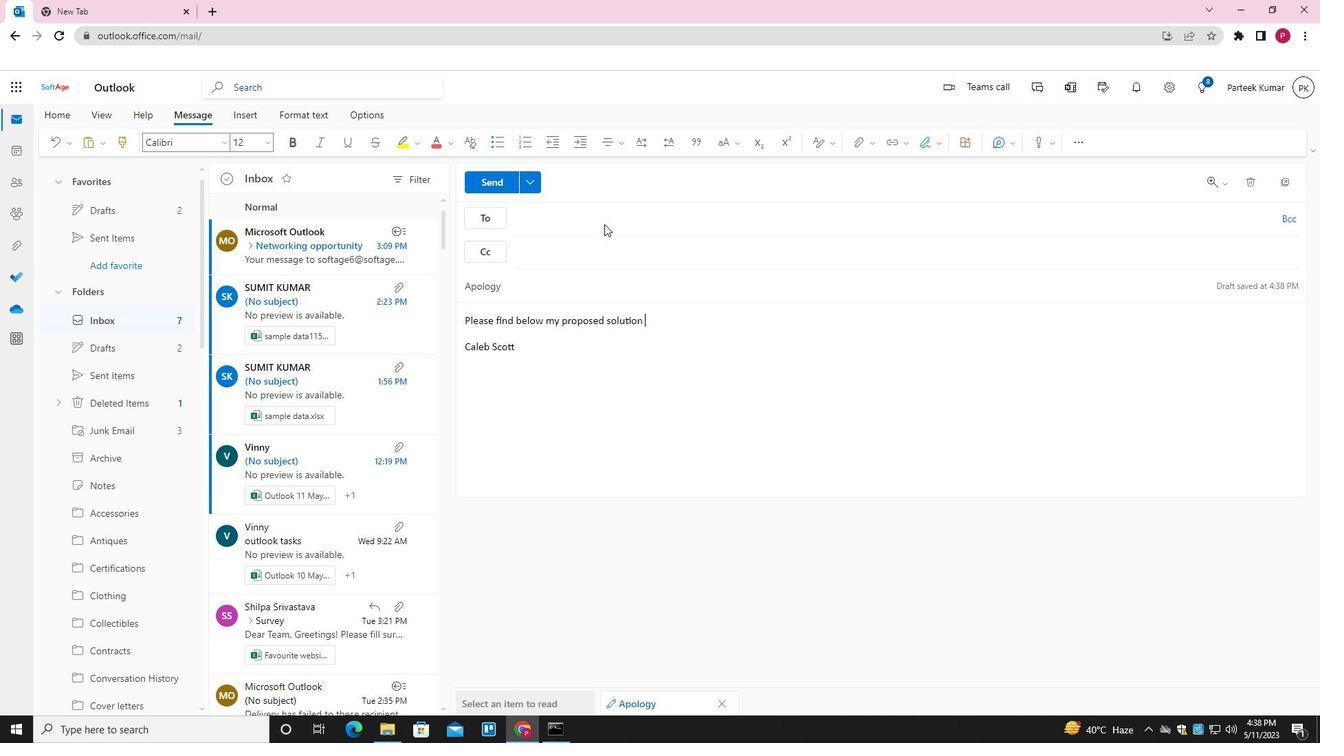 
Action: Key pressed A<Key.backspace>SOFTAGE.7<Key.shift>@SOFTAGE.NET<Key.enter>SOFTAGE.8<Key.shift>@SOFTAGE.M<Key.backspace>NET<Key.enter>
Screenshot: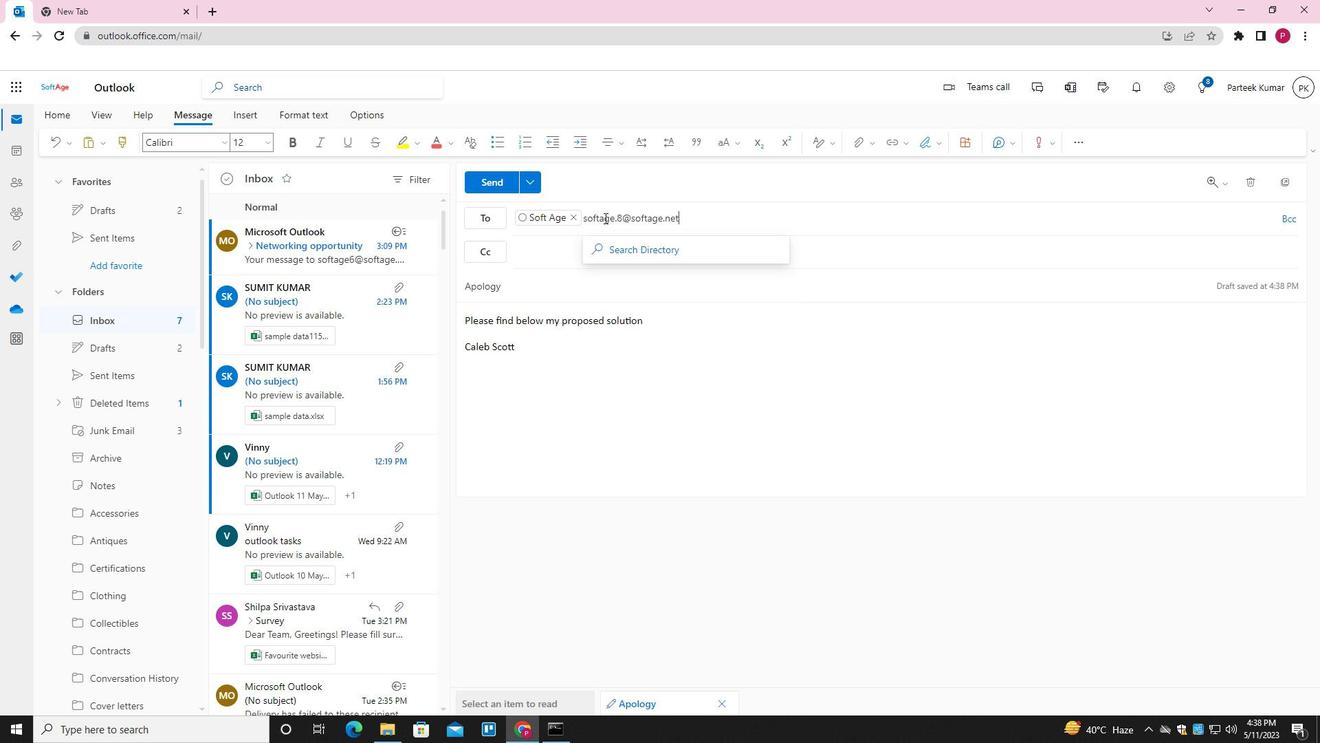 
Action: Mouse moved to (851, 142)
Screenshot: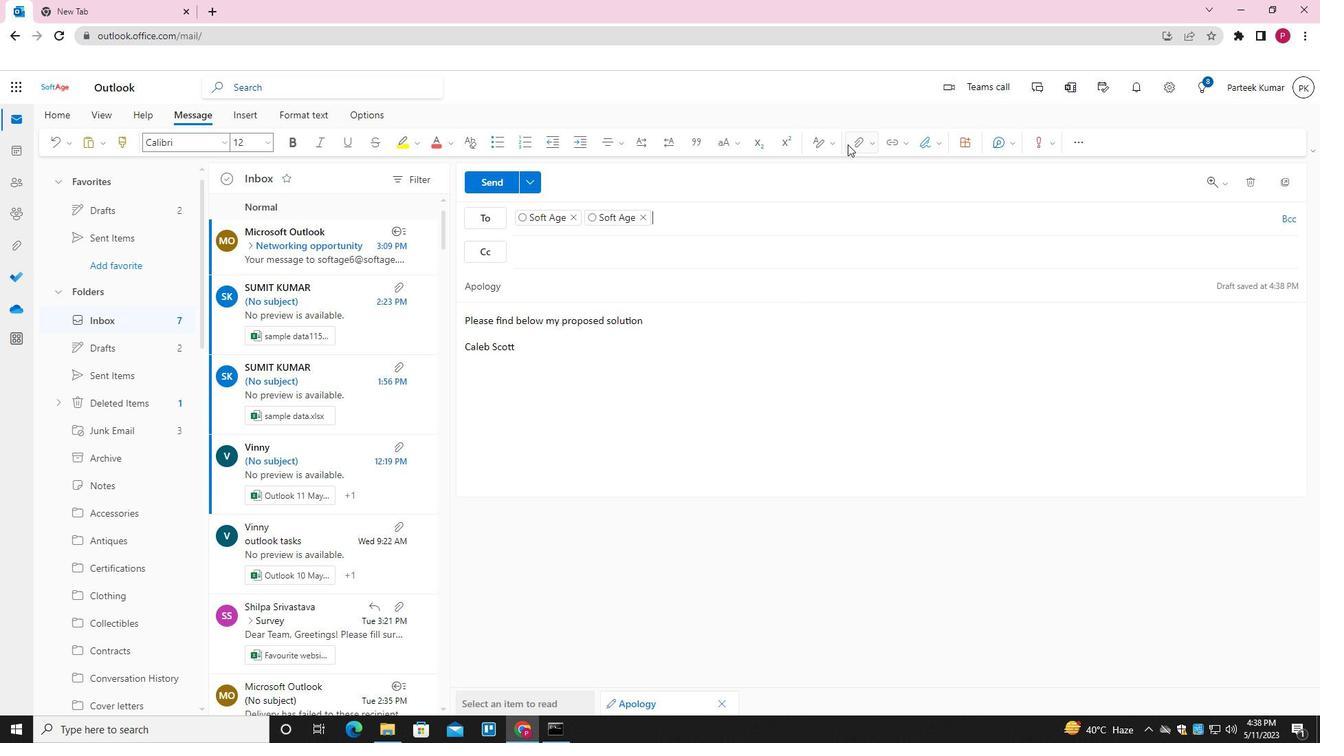 
Action: Mouse pressed left at (851, 142)
Screenshot: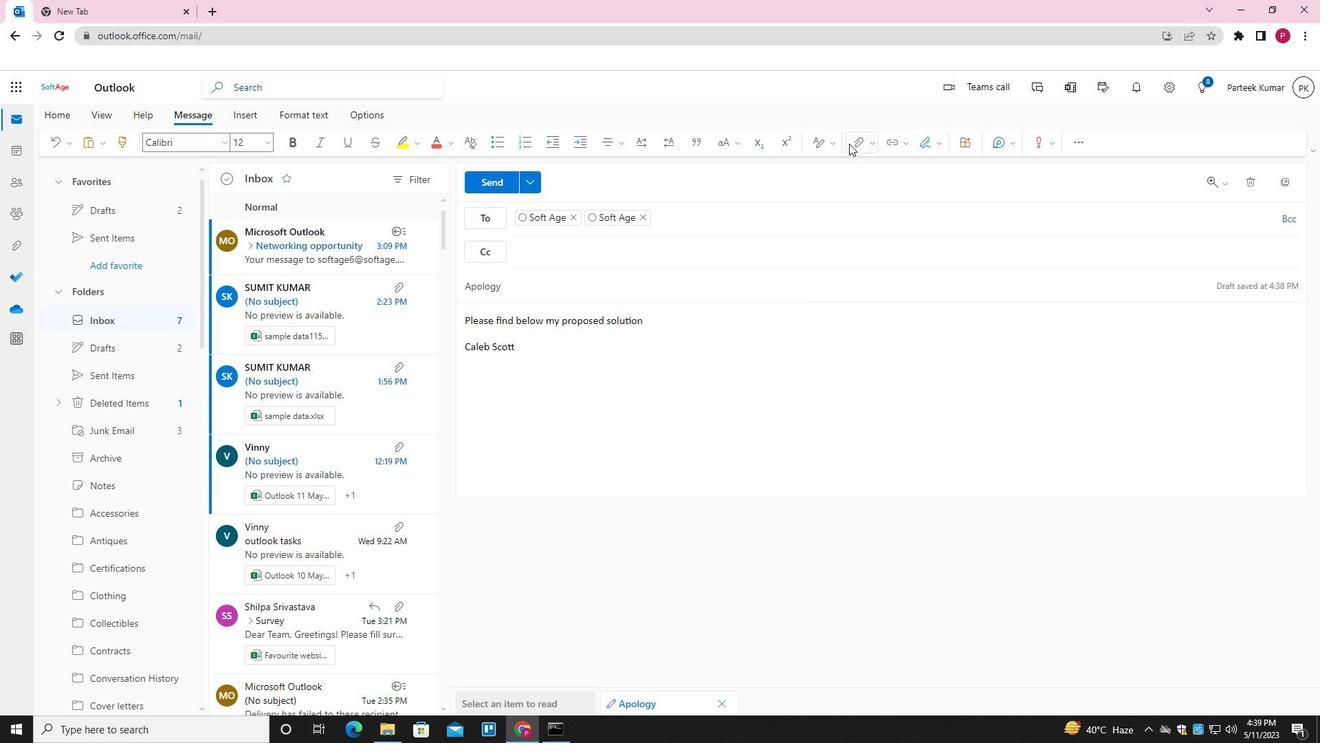 
Action: Mouse moved to (780, 163)
Screenshot: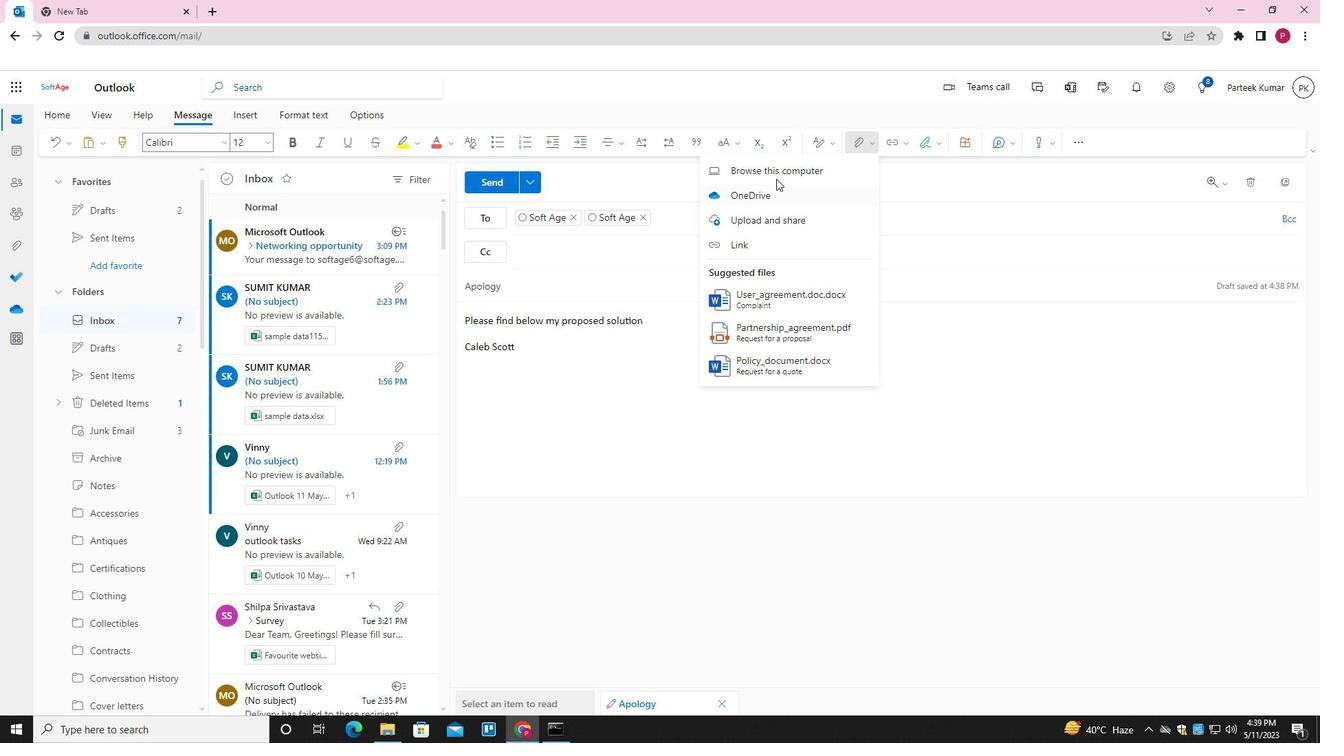 
Action: Mouse pressed left at (780, 163)
Screenshot: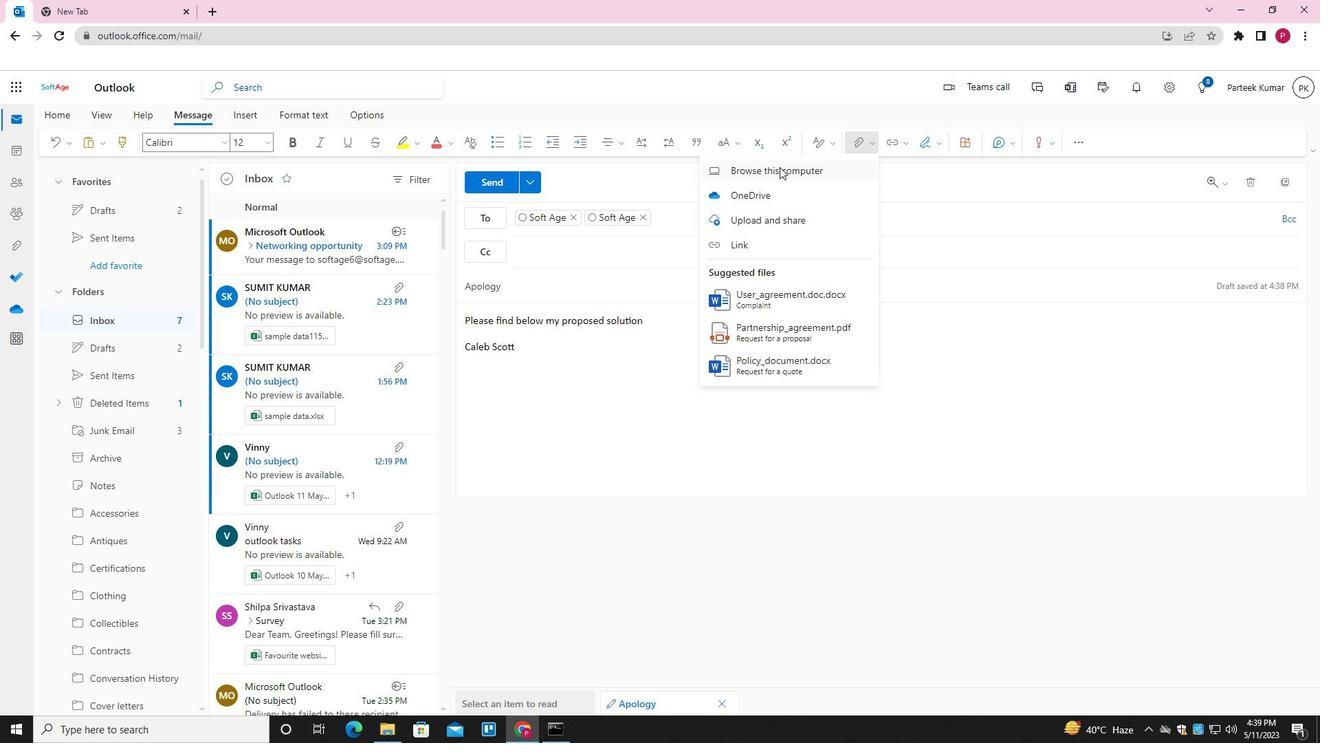 
Action: Mouse moved to (215, 103)
Screenshot: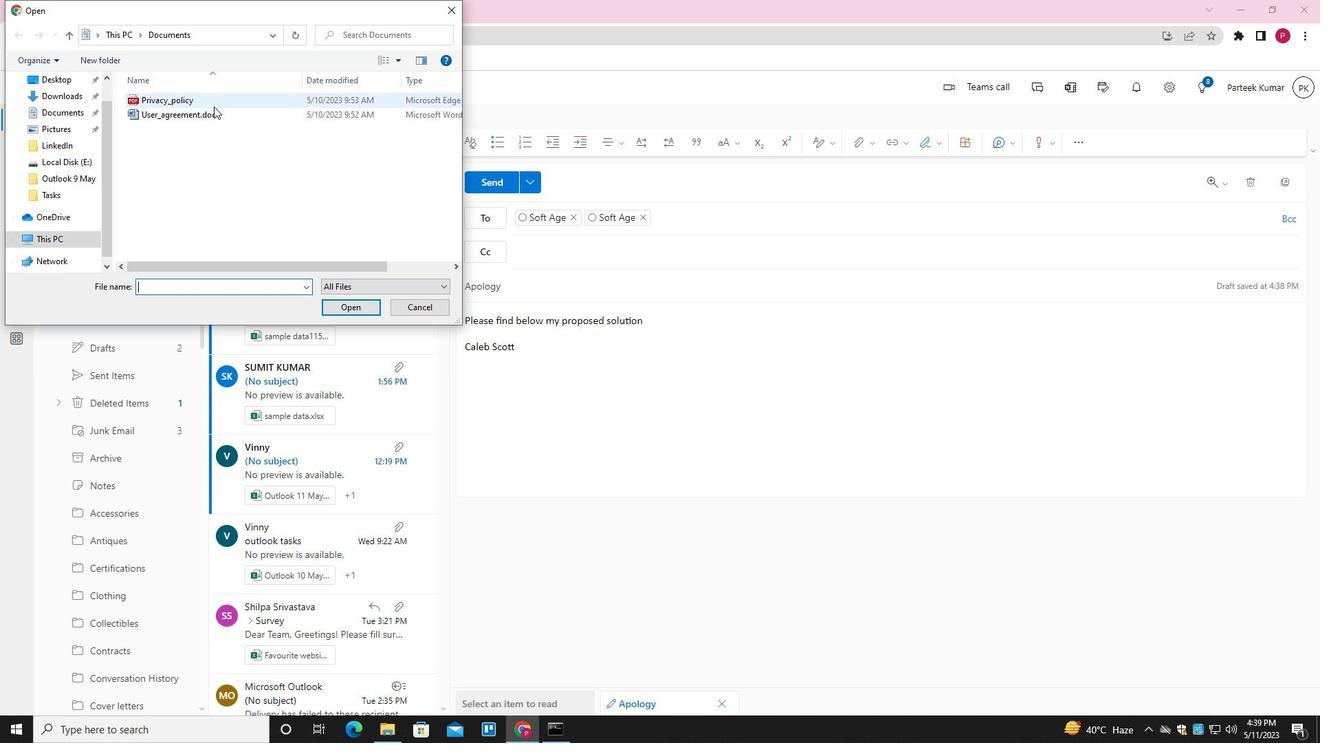 
Action: Mouse pressed left at (215, 103)
Screenshot: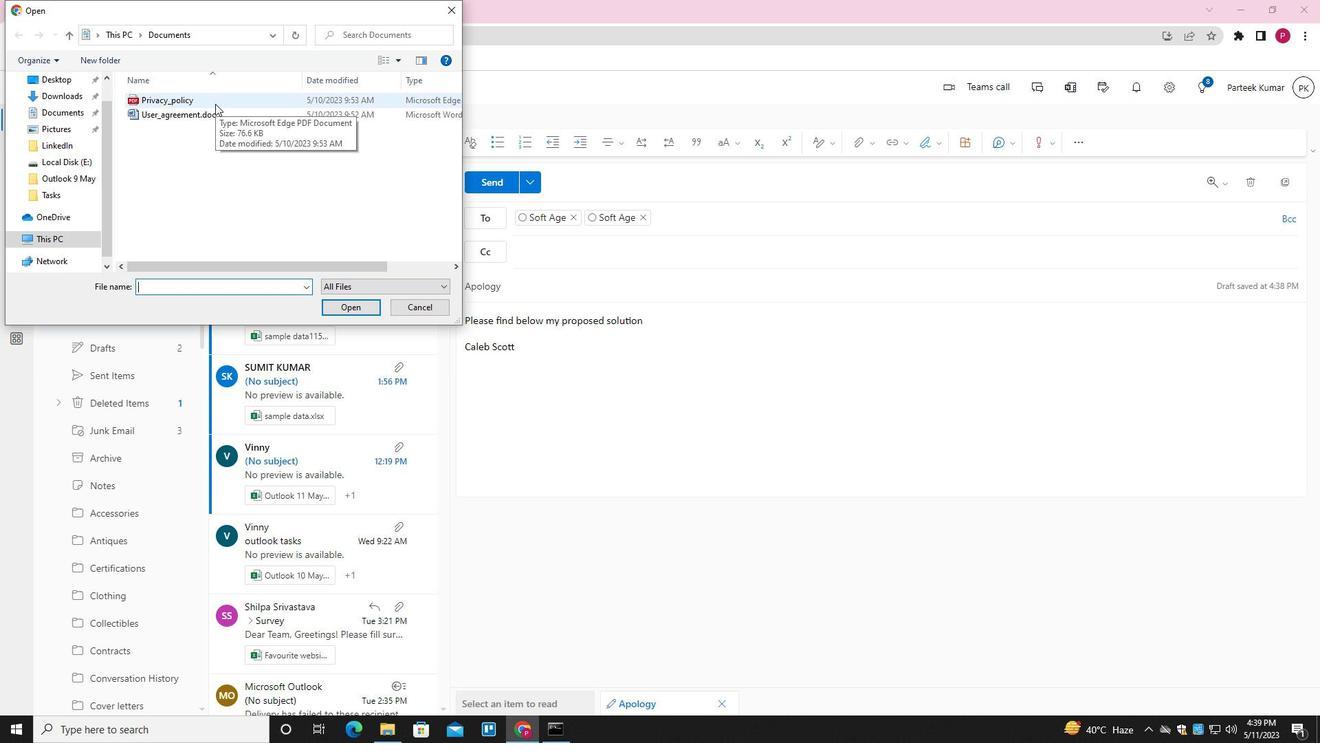 
Action: Mouse moved to (344, 304)
Screenshot: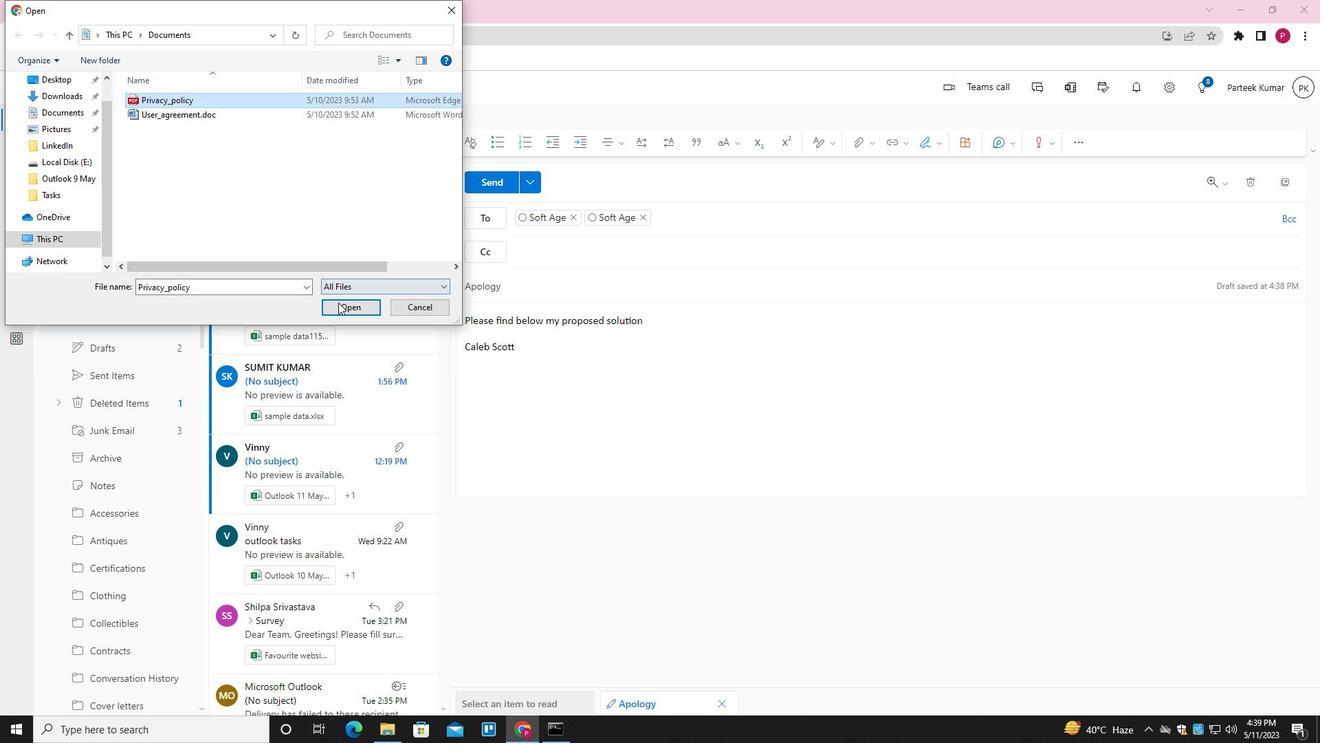 
Action: Mouse pressed left at (344, 304)
Screenshot: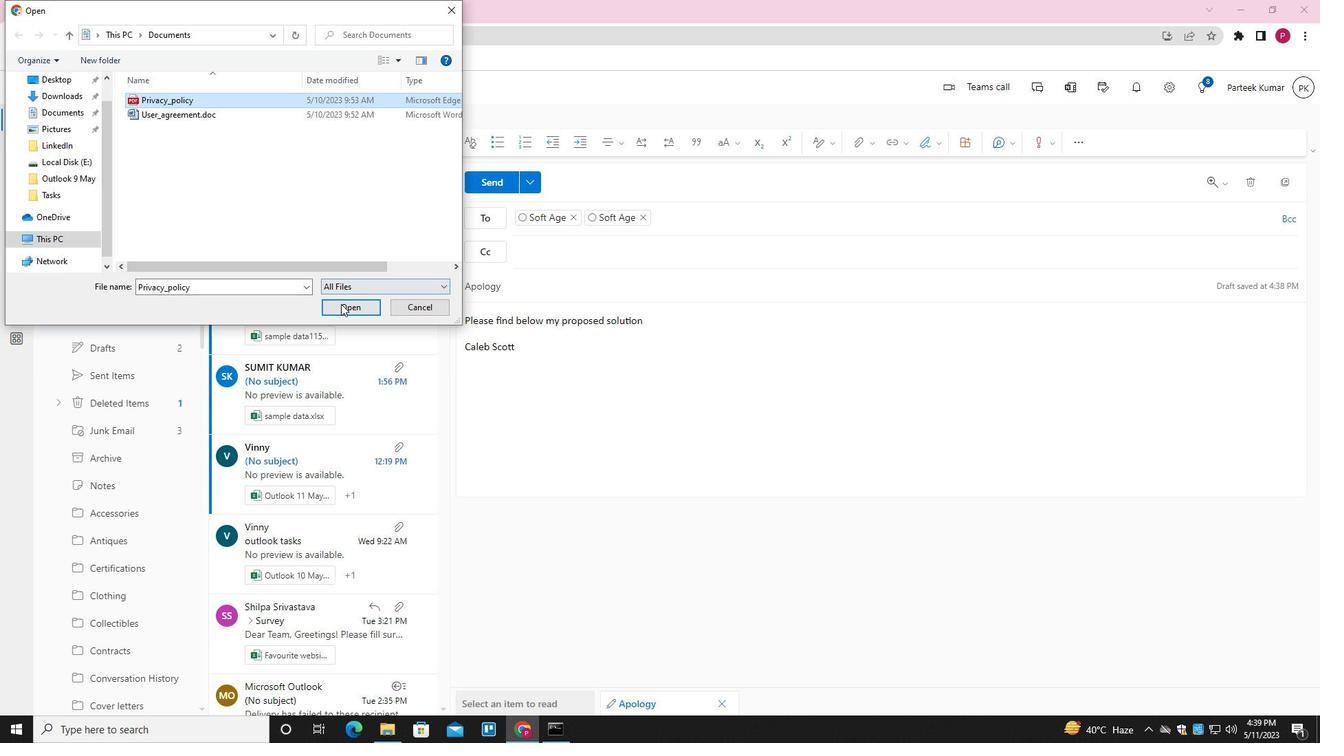 
Action: Mouse moved to (480, 180)
Screenshot: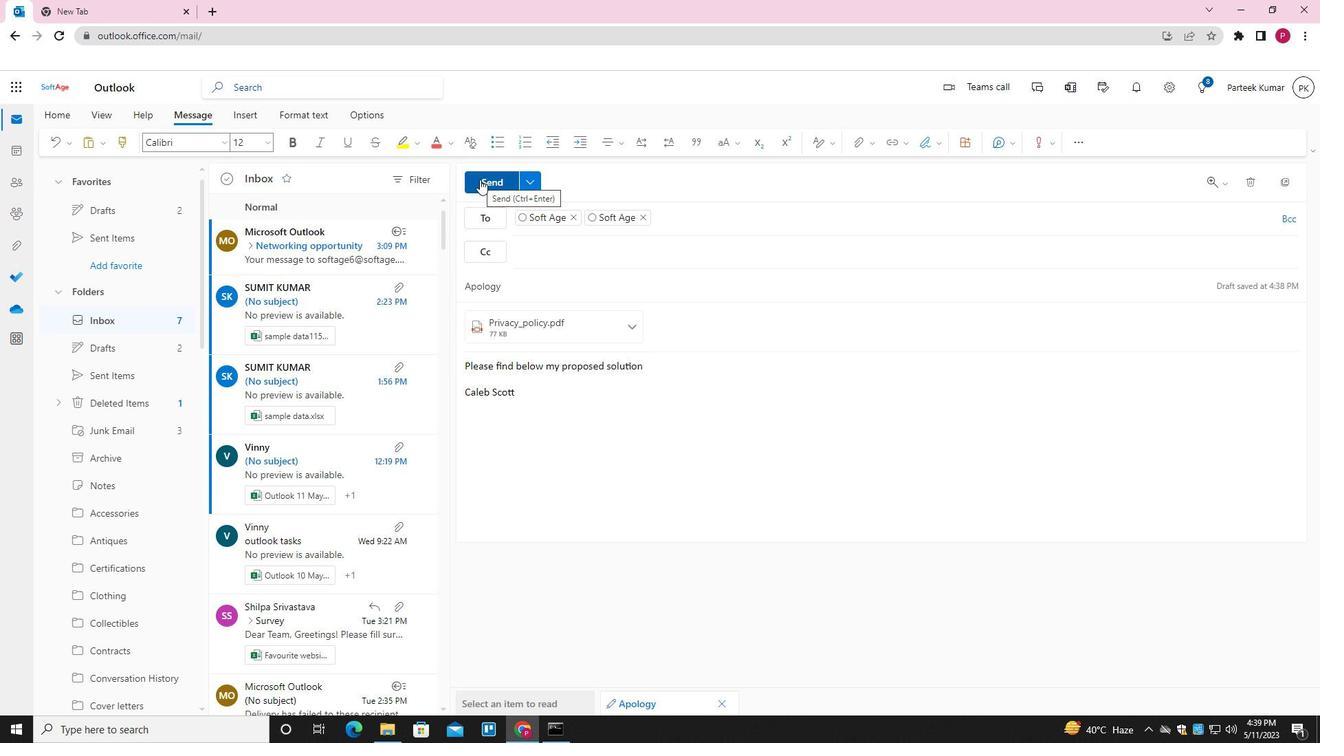 
Action: Mouse pressed left at (480, 180)
Screenshot: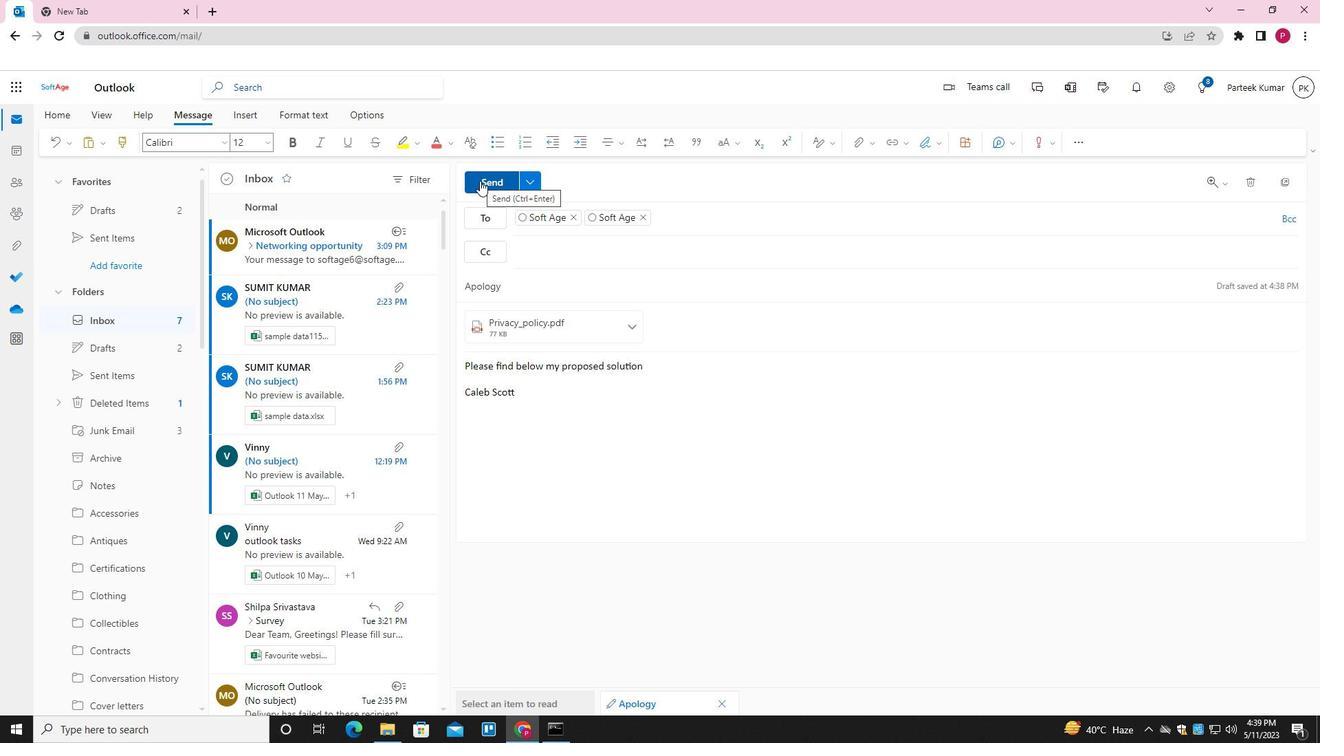 
